 Task: Look for space in Dayton, United States from 6th September, 2023 to 15th September, 2023 for 6 adults in price range Rs.8000 to Rs.12000. Place can be entire place or private room with 6 bedrooms having 6 beds and 6 bathrooms. Property type can be house, flat, guest house. Amenities needed are: wifi, TV, free parkinig on premises, gym, breakfast. Booking option can be shelf check-in. Required host language is English.
Action: Mouse moved to (463, 104)
Screenshot: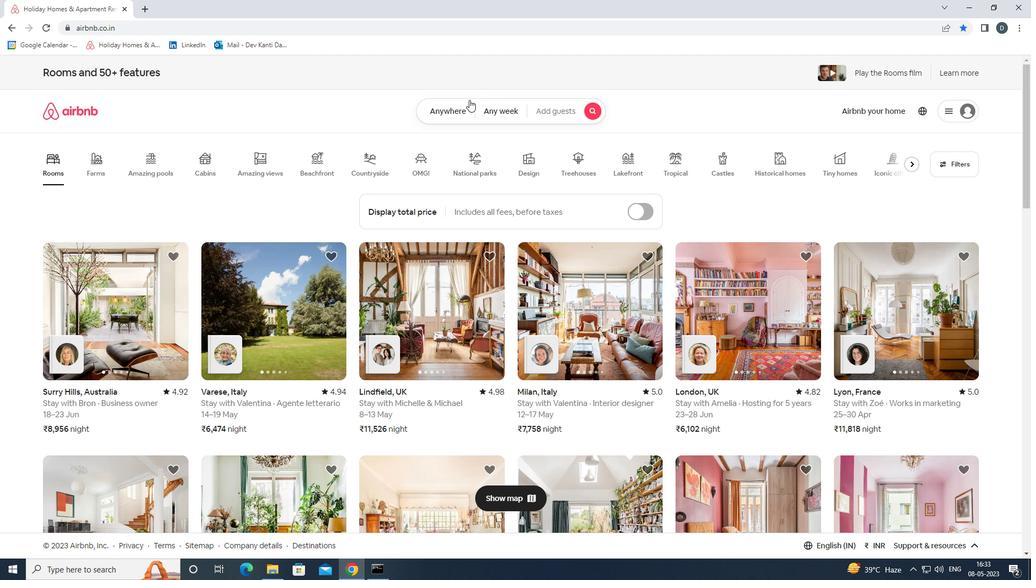 
Action: Mouse pressed left at (463, 104)
Screenshot: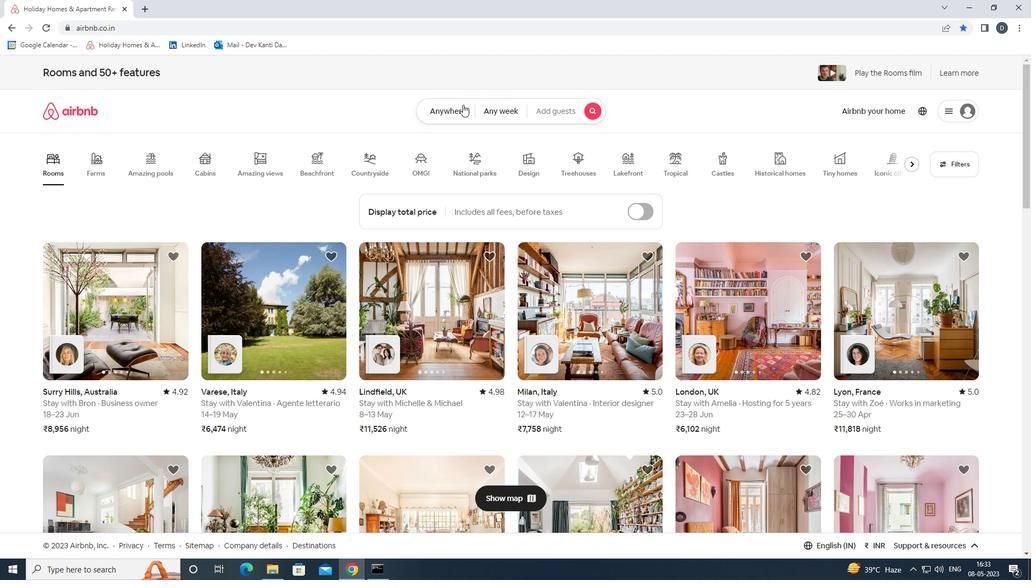 
Action: Mouse moved to (417, 151)
Screenshot: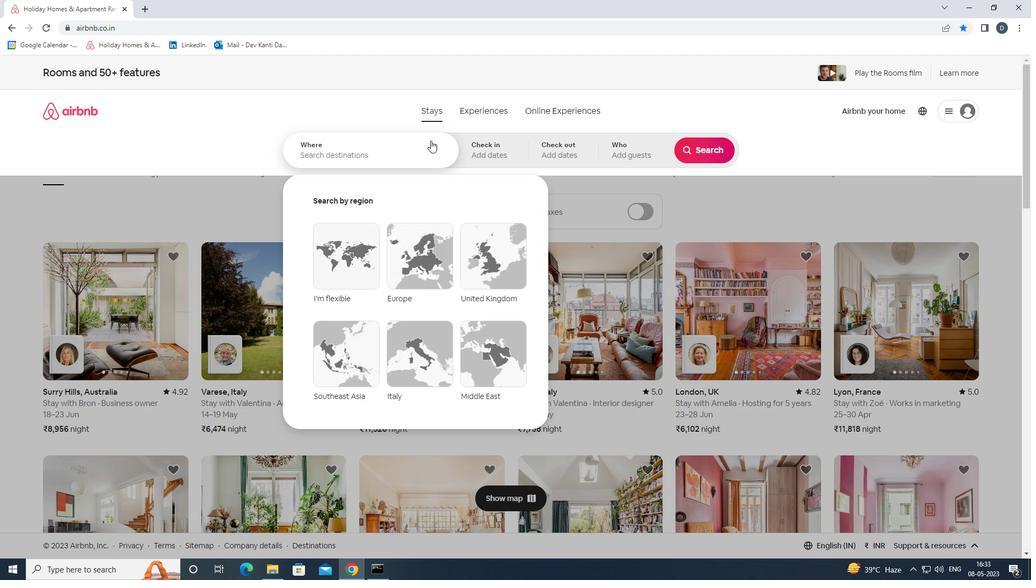 
Action: Mouse pressed left at (417, 151)
Screenshot: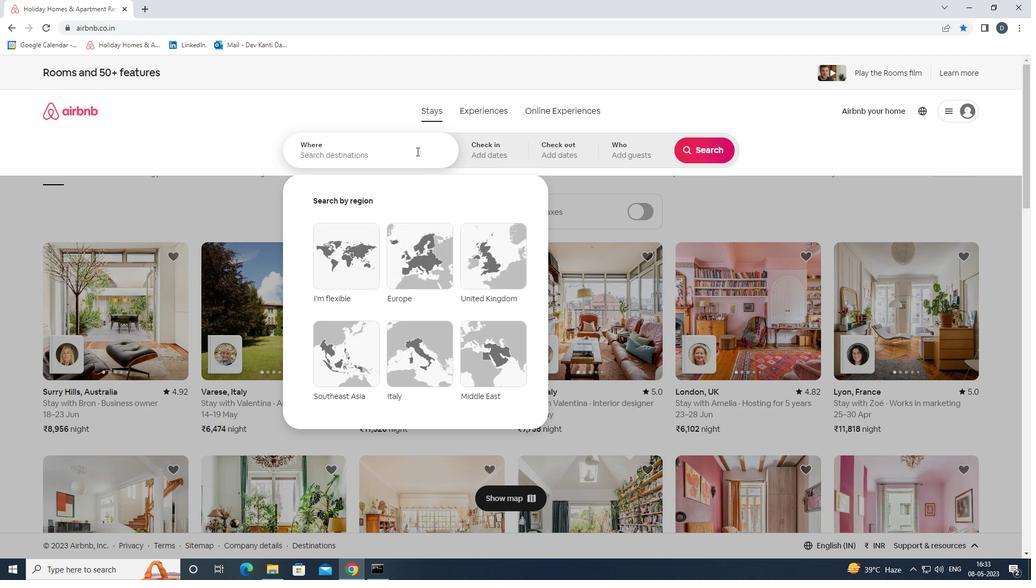 
Action: Key pressed <Key.shift><Key.shift>DAYTON,<Key.shift>UNITED<Key.space><Key.shift>STATES<Key.enter>
Screenshot: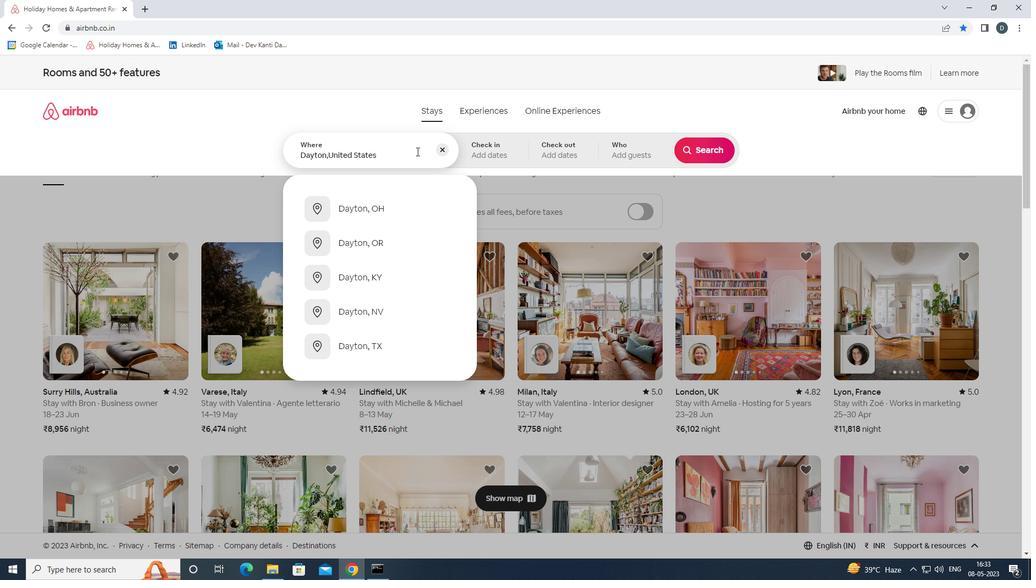 
Action: Mouse moved to (704, 238)
Screenshot: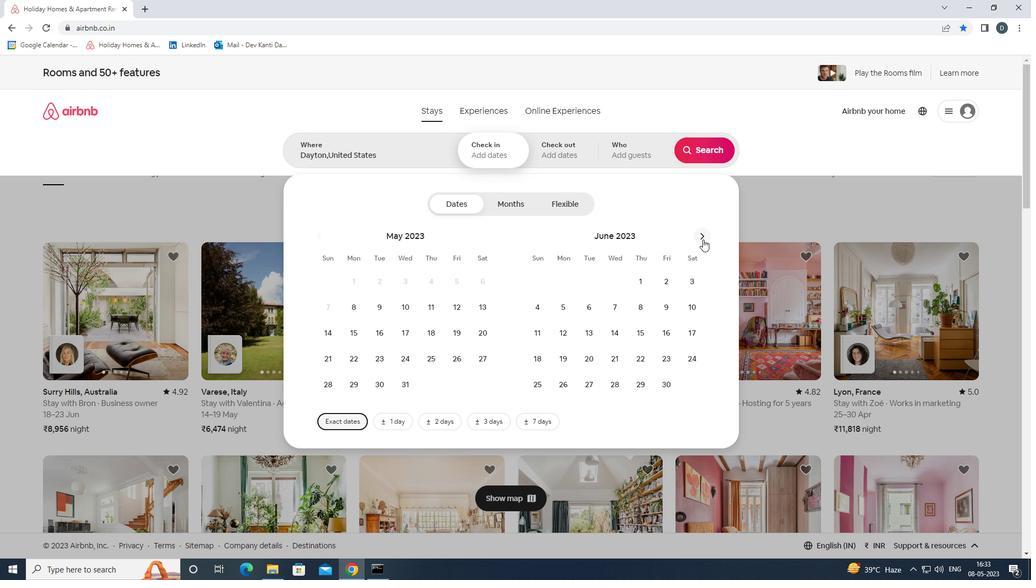 
Action: Mouse pressed left at (704, 238)
Screenshot: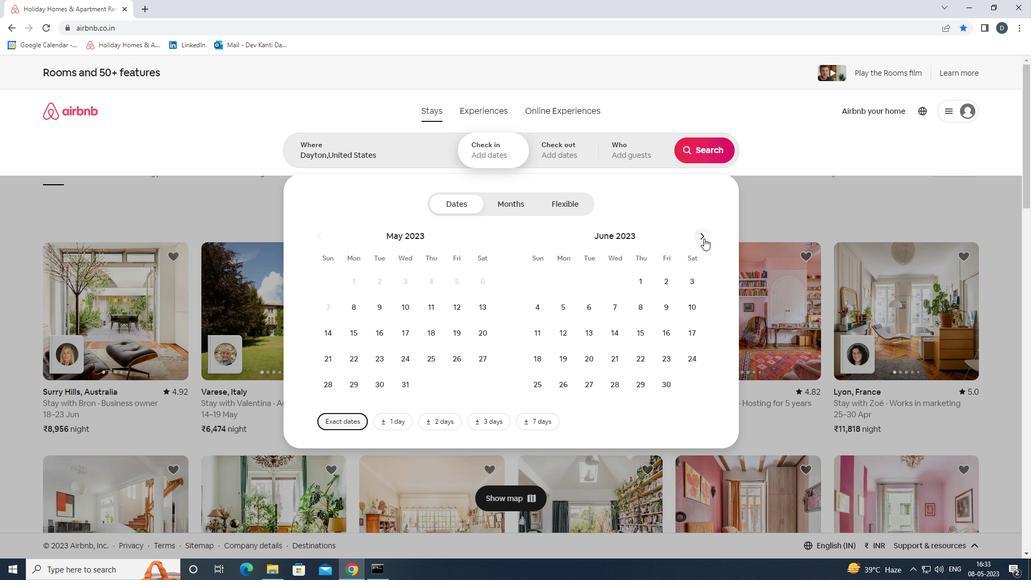 
Action: Mouse pressed left at (704, 238)
Screenshot: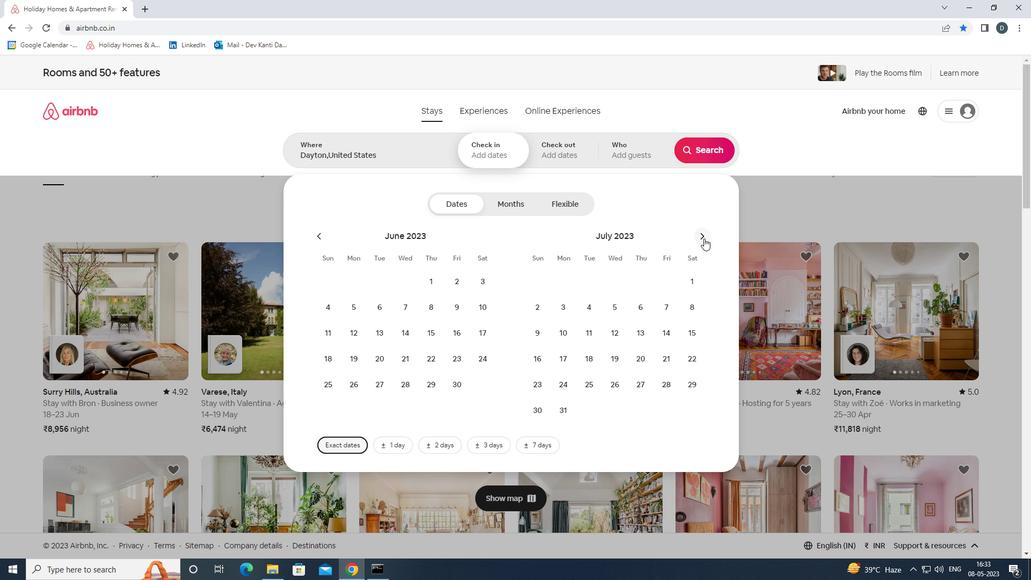 
Action: Mouse pressed left at (704, 238)
Screenshot: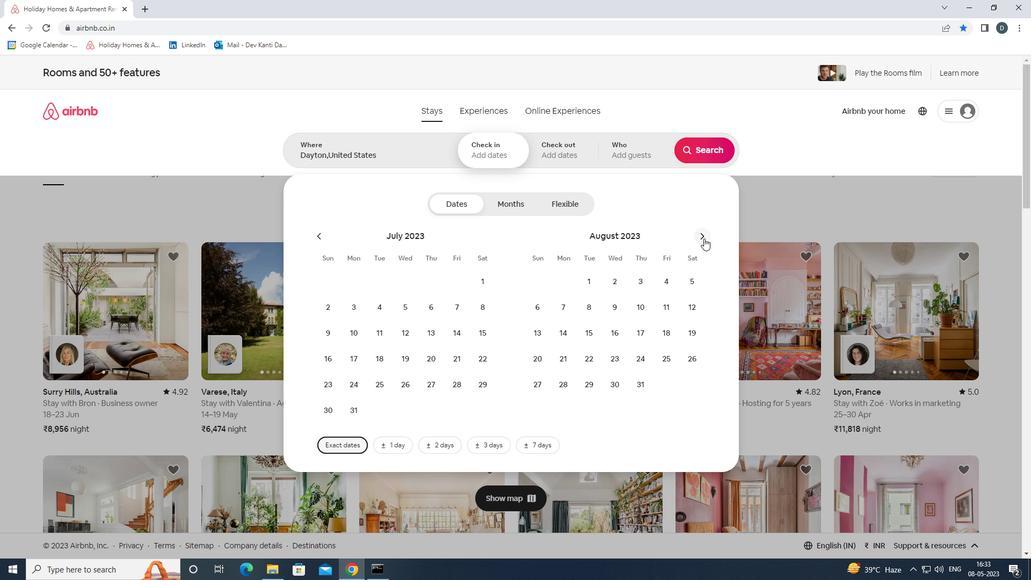 
Action: Mouse moved to (618, 299)
Screenshot: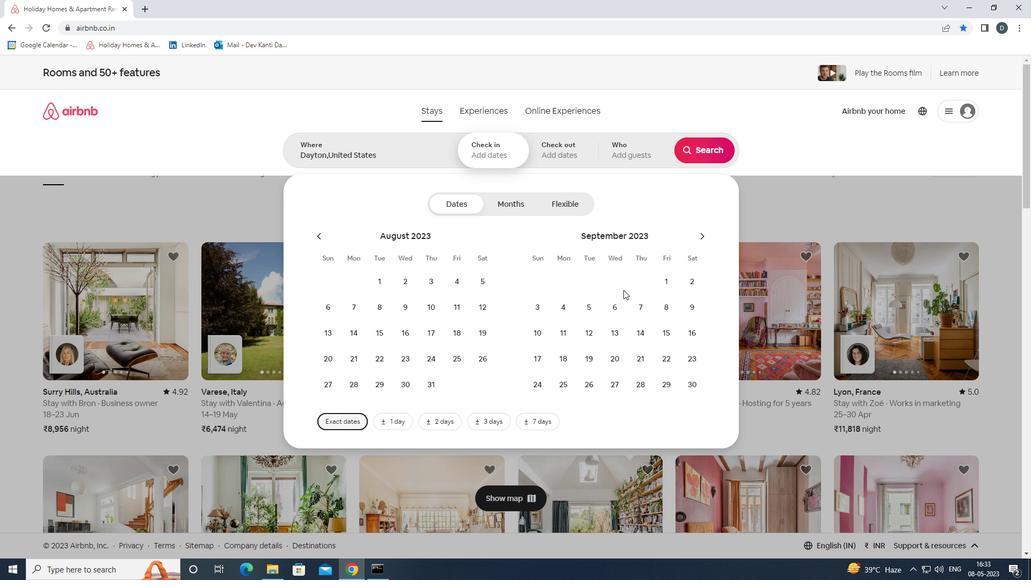 
Action: Mouse pressed left at (618, 299)
Screenshot: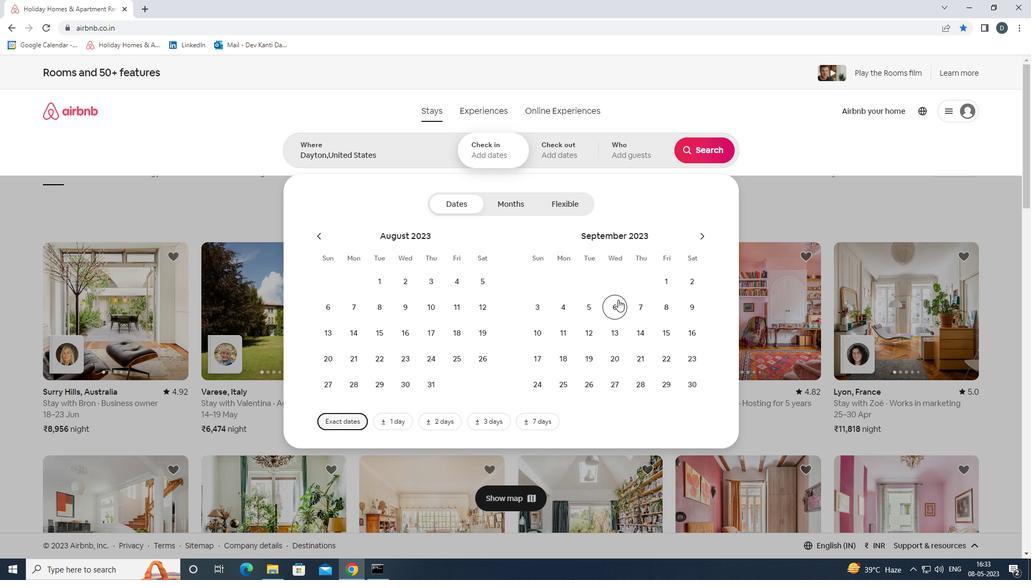 
Action: Mouse moved to (661, 332)
Screenshot: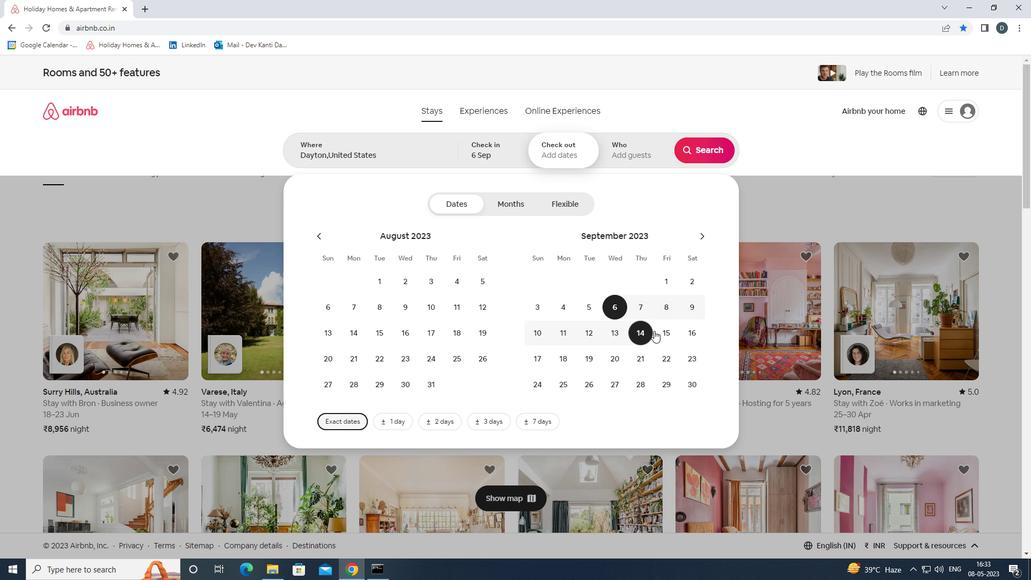
Action: Mouse pressed left at (661, 332)
Screenshot: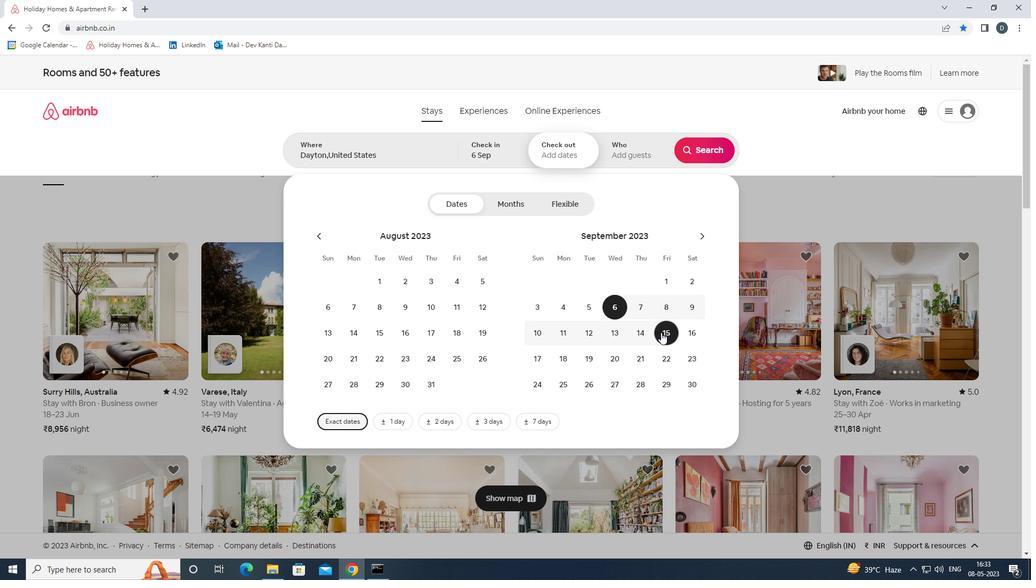 
Action: Mouse moved to (632, 158)
Screenshot: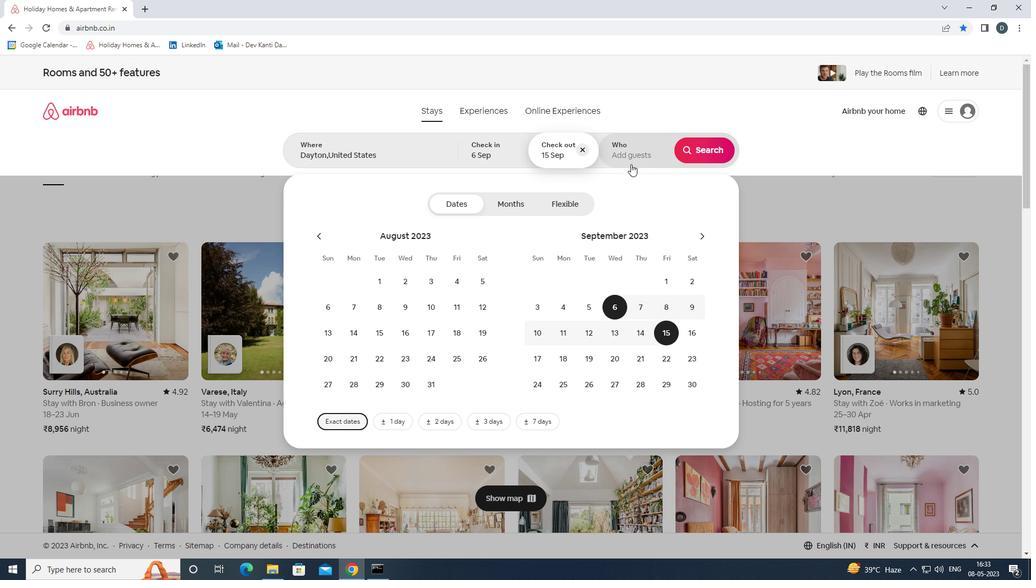 
Action: Mouse pressed left at (632, 158)
Screenshot: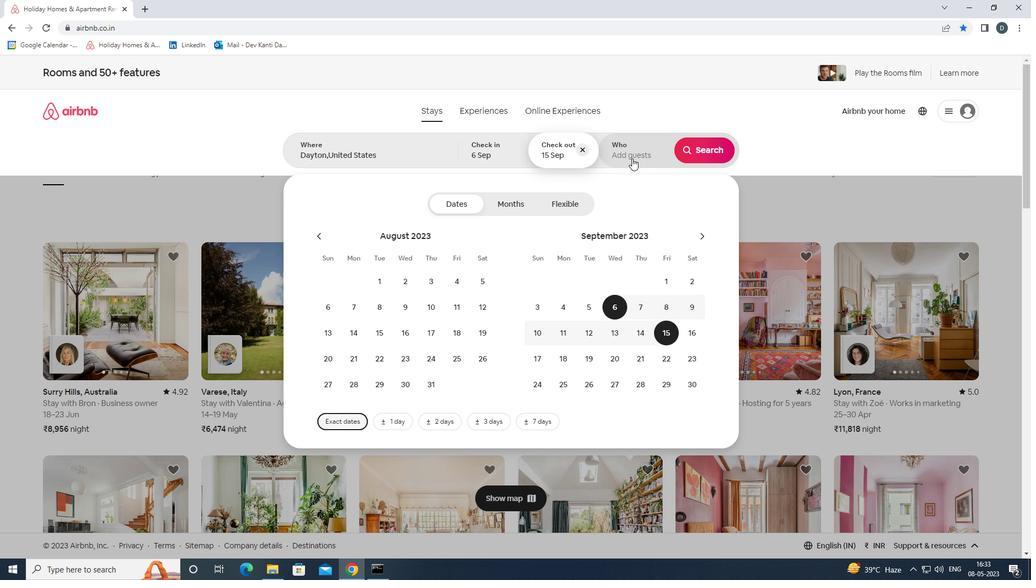 
Action: Mouse moved to (709, 213)
Screenshot: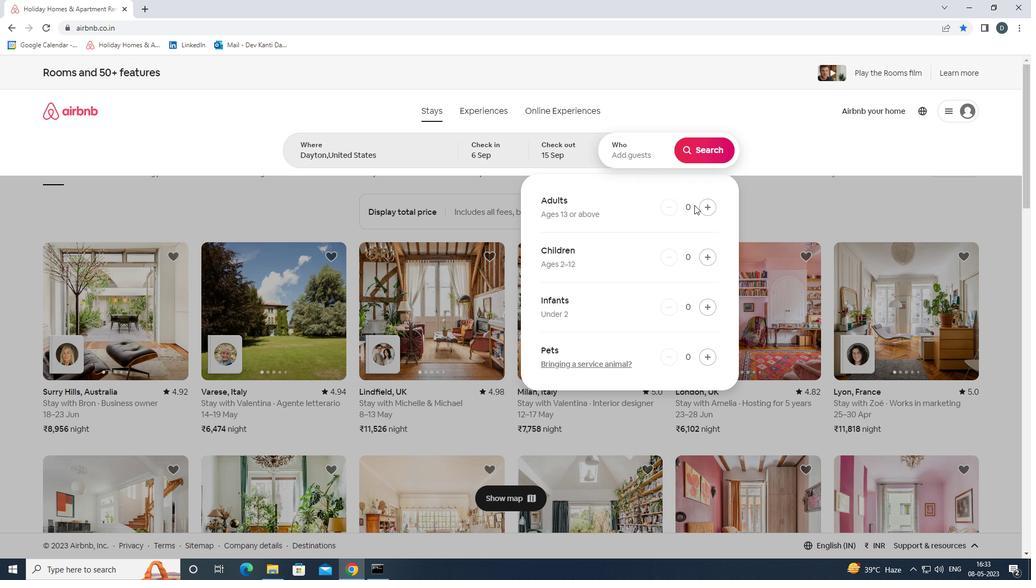 
Action: Mouse pressed left at (709, 213)
Screenshot: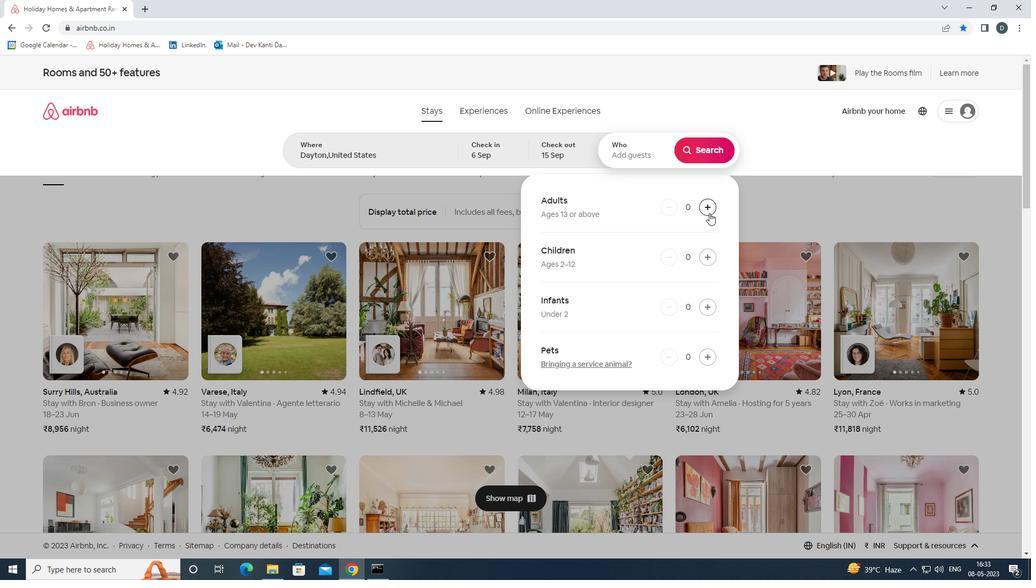 
Action: Mouse pressed left at (709, 213)
Screenshot: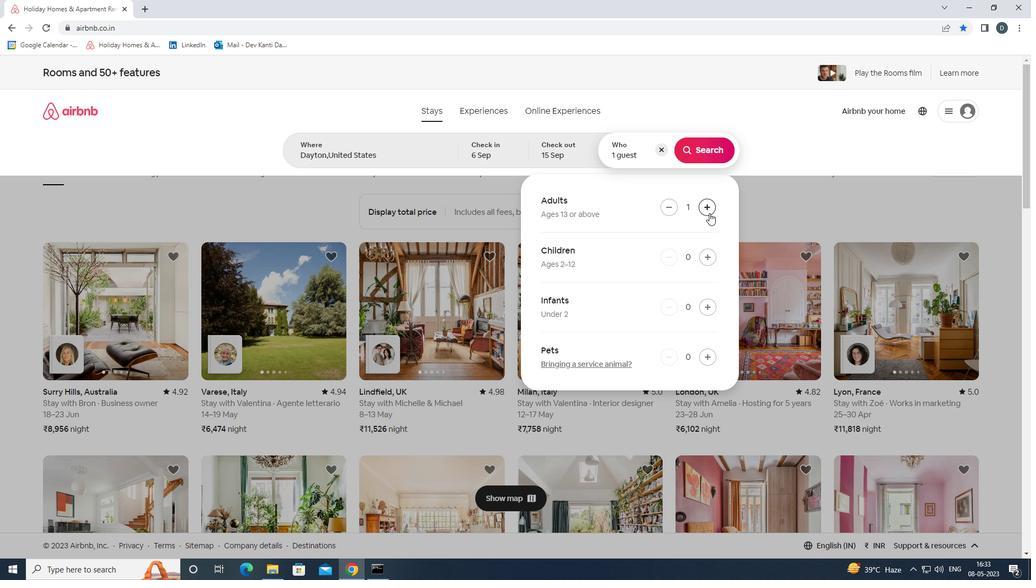 
Action: Mouse pressed left at (709, 213)
Screenshot: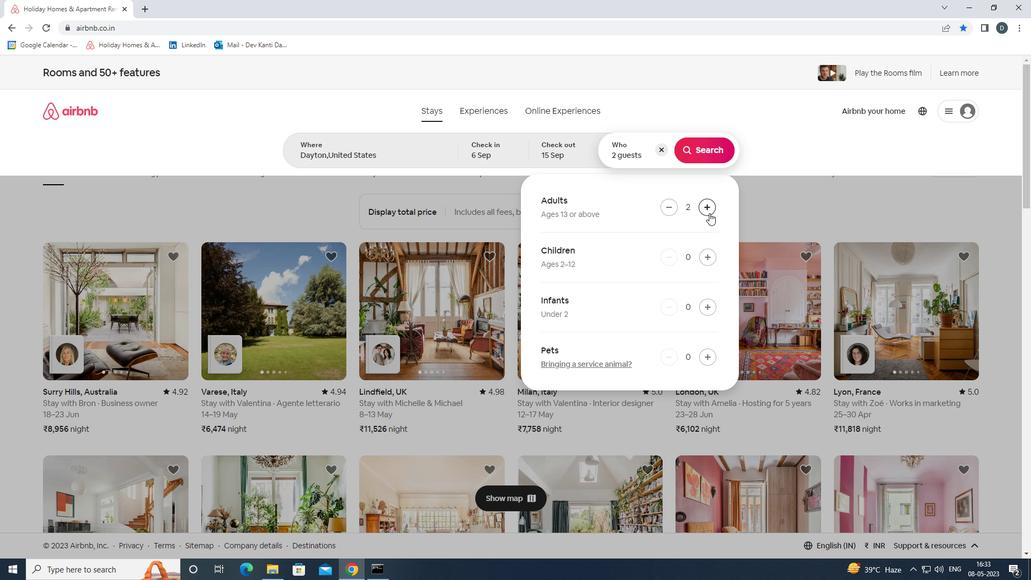 
Action: Mouse pressed left at (709, 213)
Screenshot: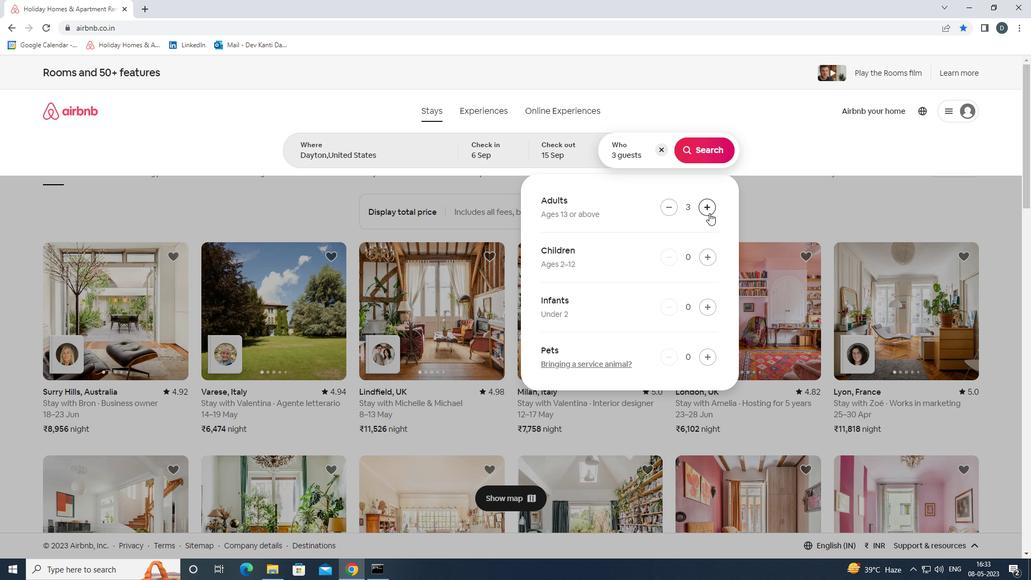 
Action: Mouse pressed left at (709, 213)
Screenshot: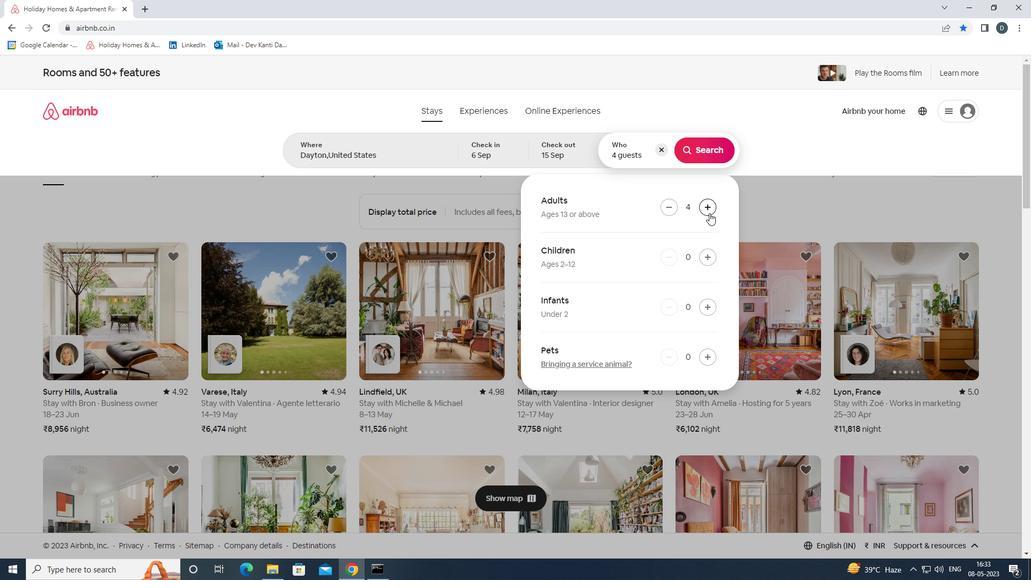 
Action: Mouse pressed left at (709, 213)
Screenshot: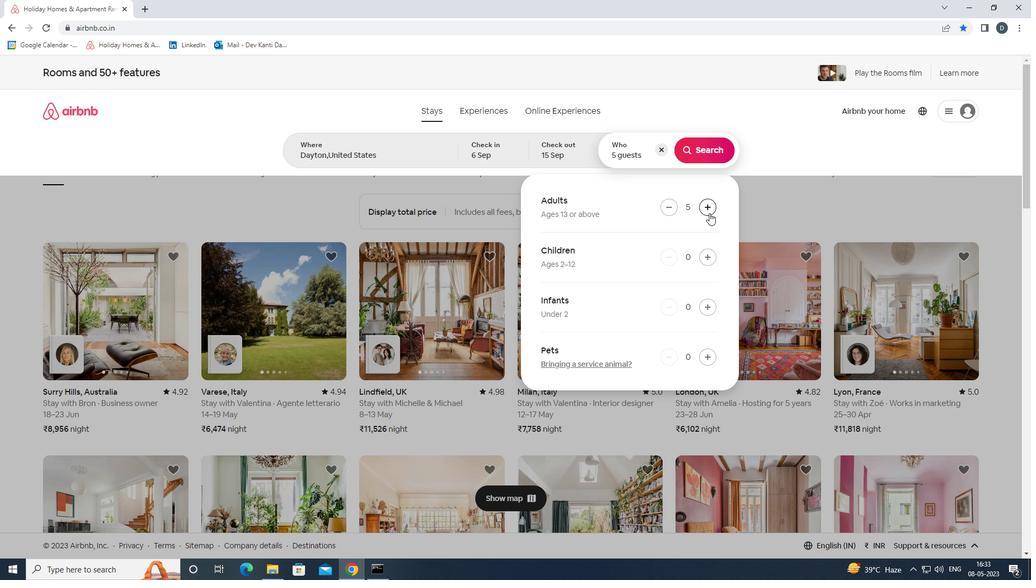 
Action: Mouse moved to (702, 159)
Screenshot: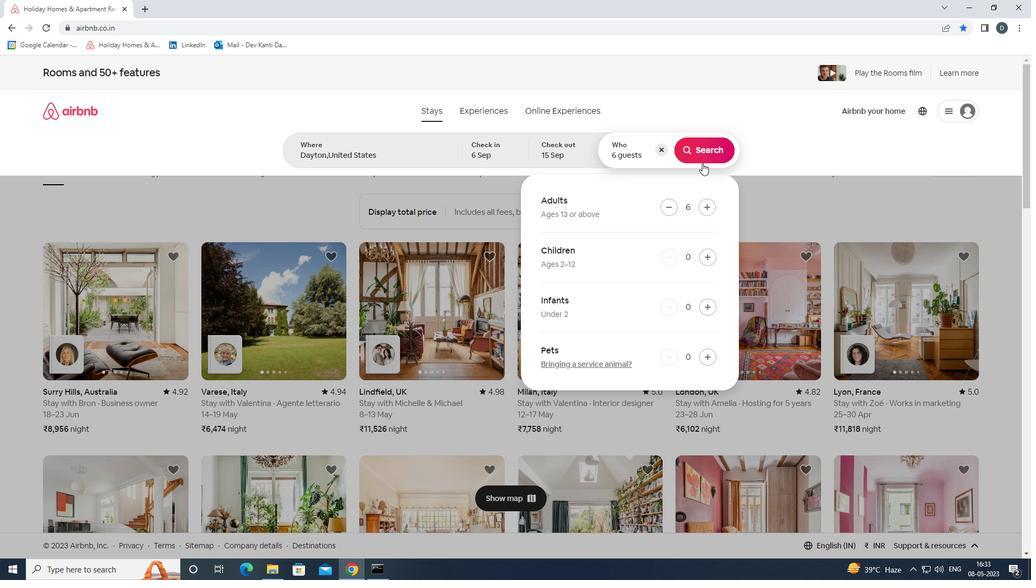 
Action: Mouse pressed left at (702, 159)
Screenshot: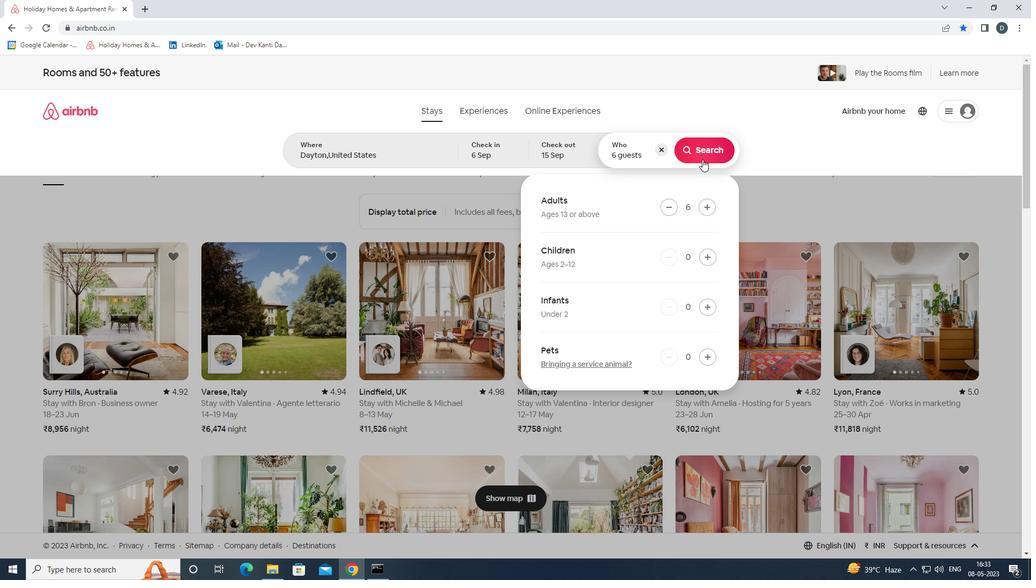 
Action: Mouse moved to (991, 126)
Screenshot: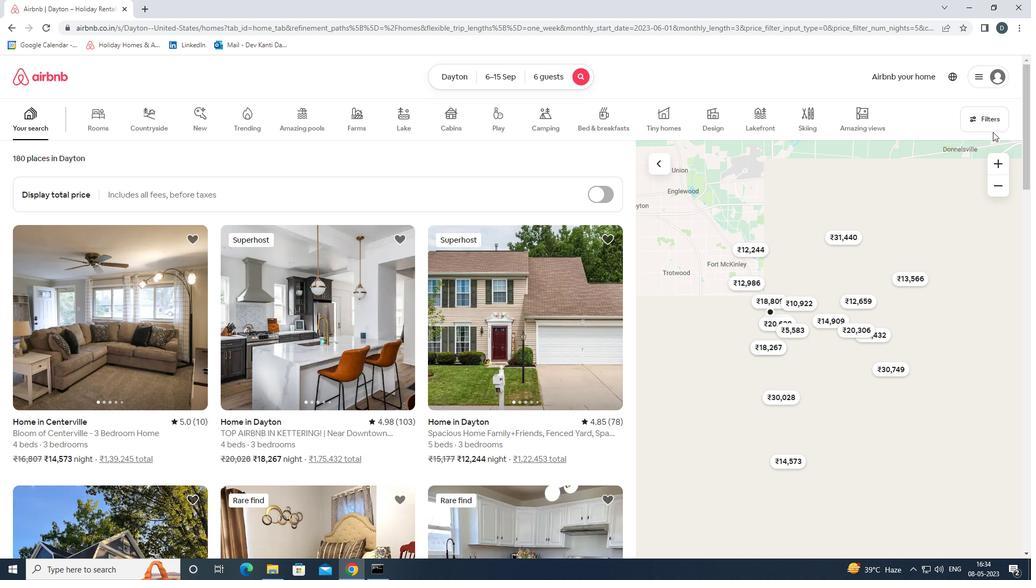
Action: Mouse pressed left at (991, 126)
Screenshot: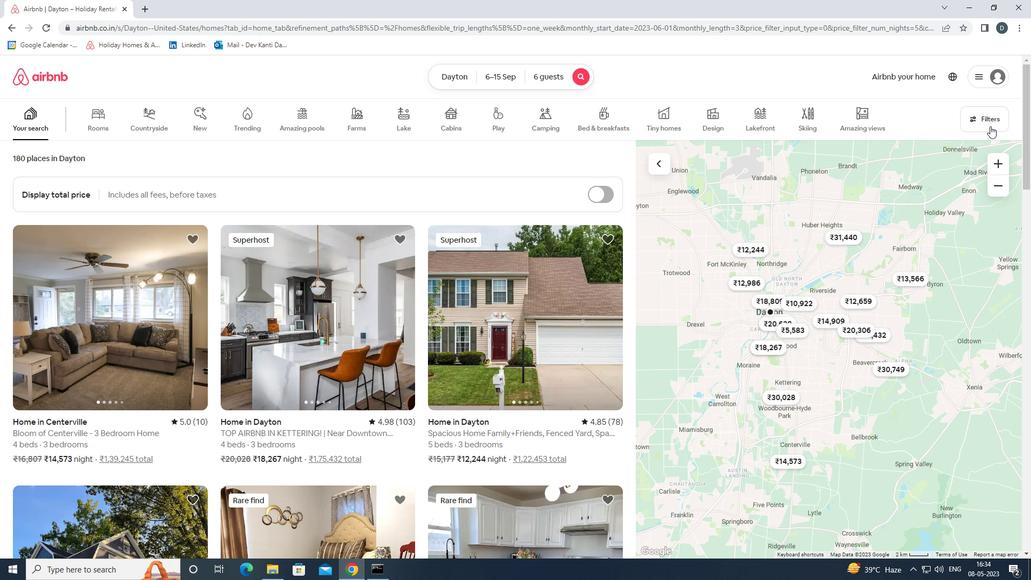 
Action: Mouse moved to (400, 386)
Screenshot: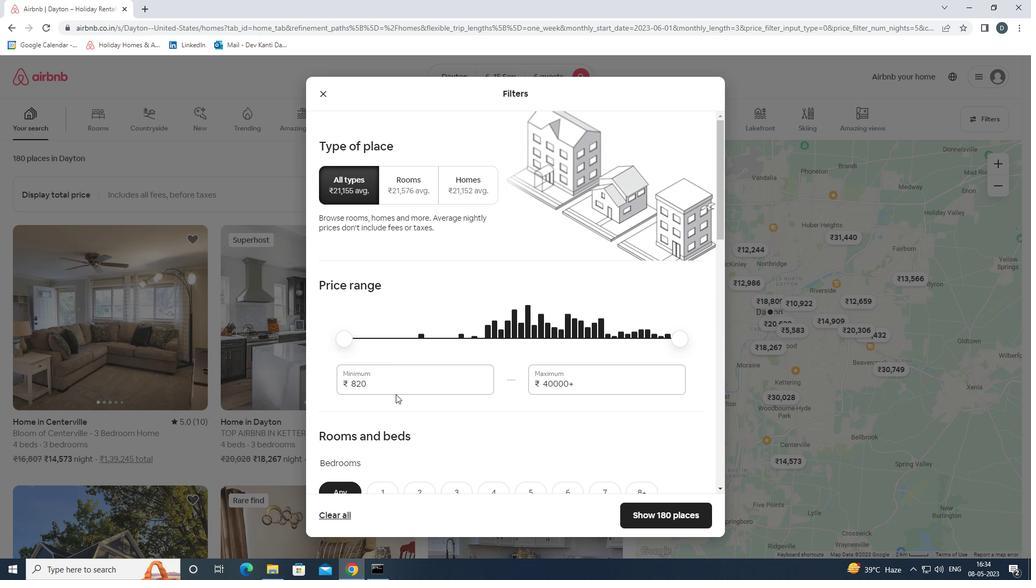 
Action: Mouse pressed left at (400, 386)
Screenshot: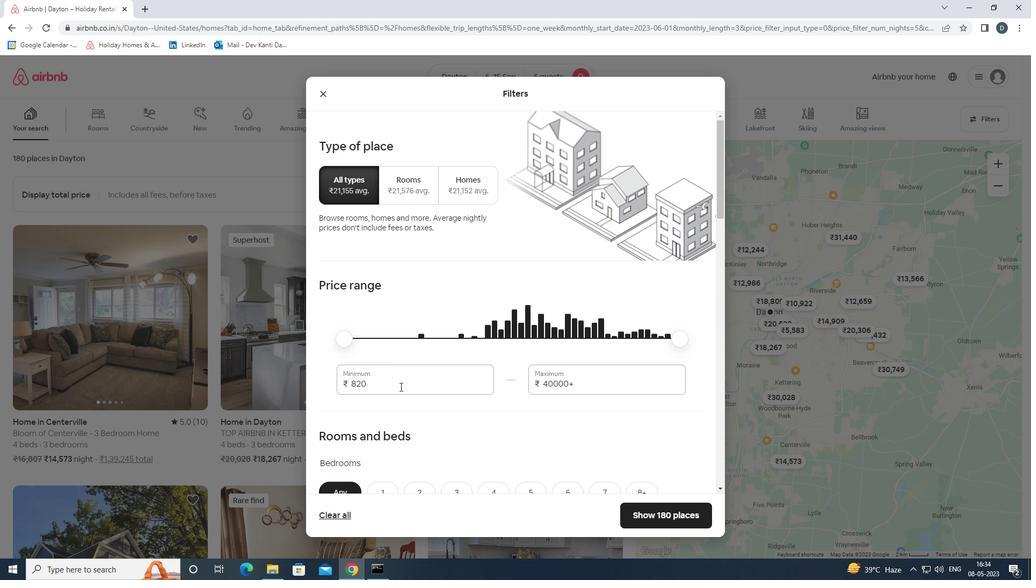 
Action: Mouse pressed left at (400, 386)
Screenshot: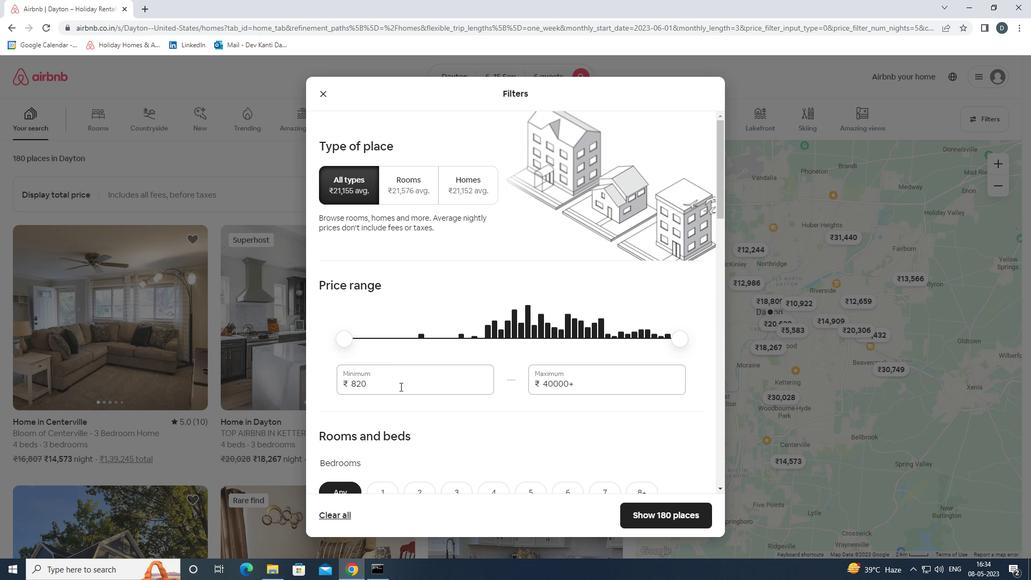 
Action: Key pressed 8000<Key.tab>12000
Screenshot: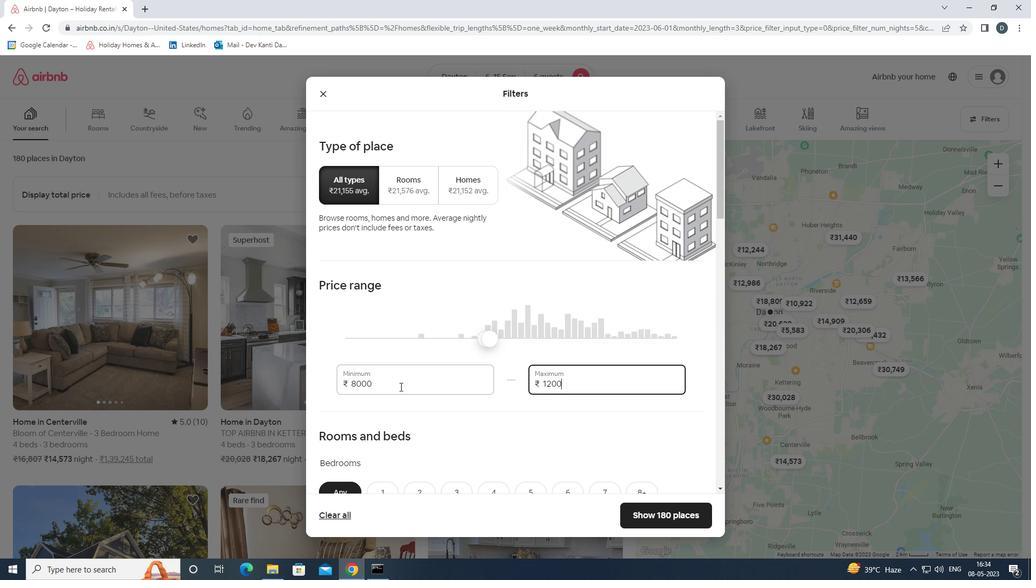 
Action: Mouse scrolled (400, 386) with delta (0, 0)
Screenshot: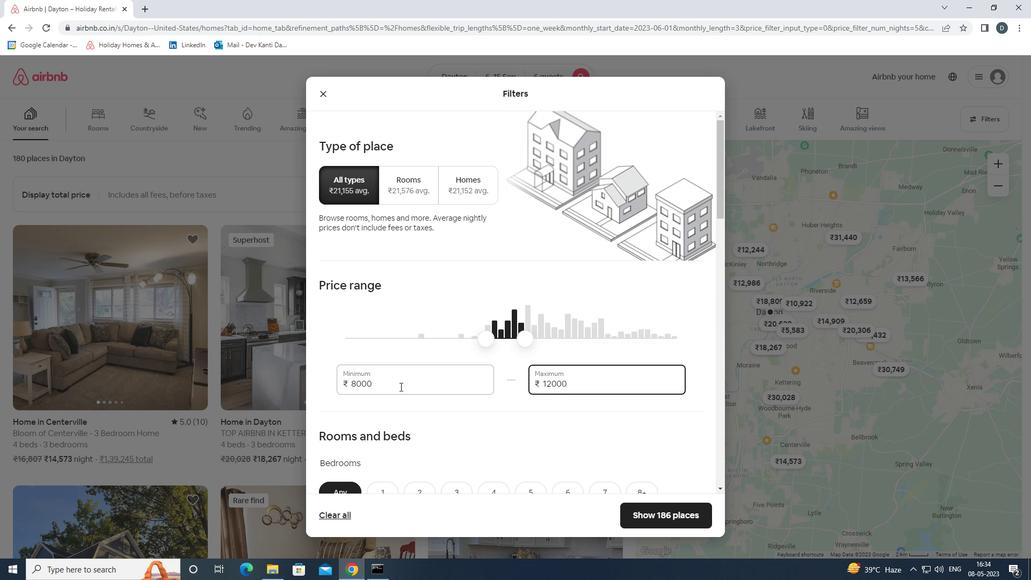 
Action: Mouse scrolled (400, 386) with delta (0, 0)
Screenshot: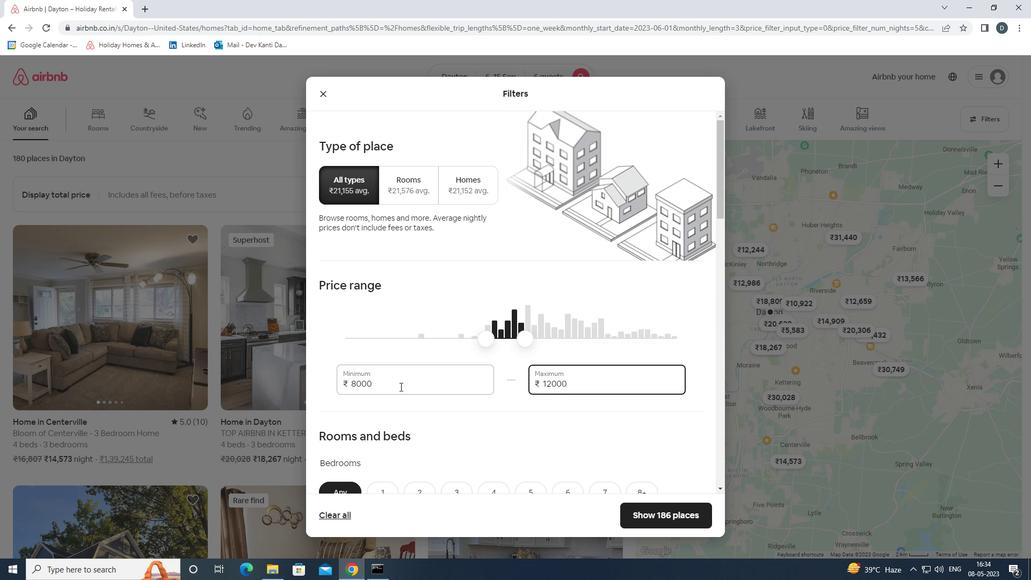 
Action: Mouse moved to (406, 383)
Screenshot: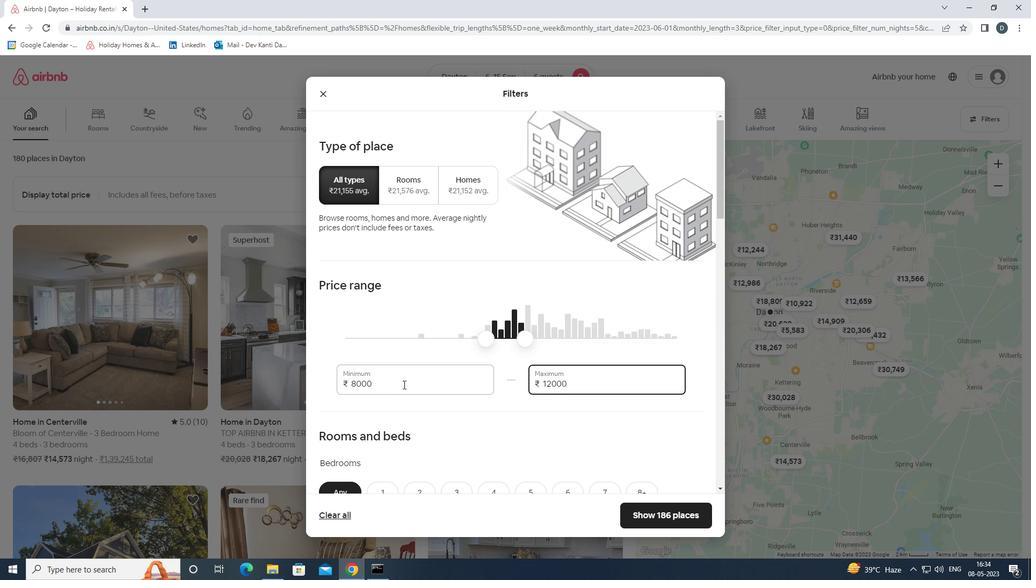 
Action: Mouse scrolled (406, 383) with delta (0, 0)
Screenshot: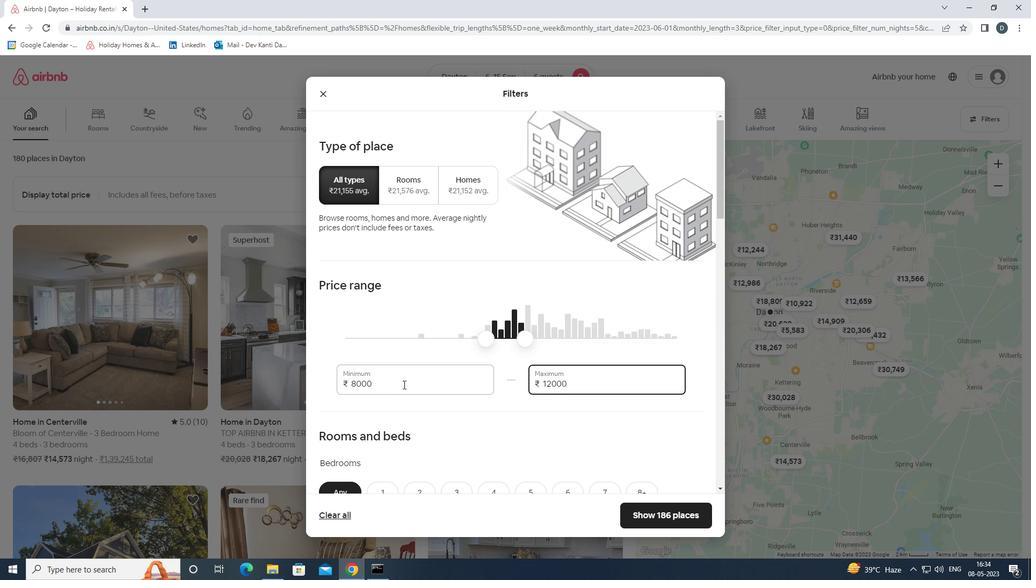 
Action: Mouse moved to (465, 362)
Screenshot: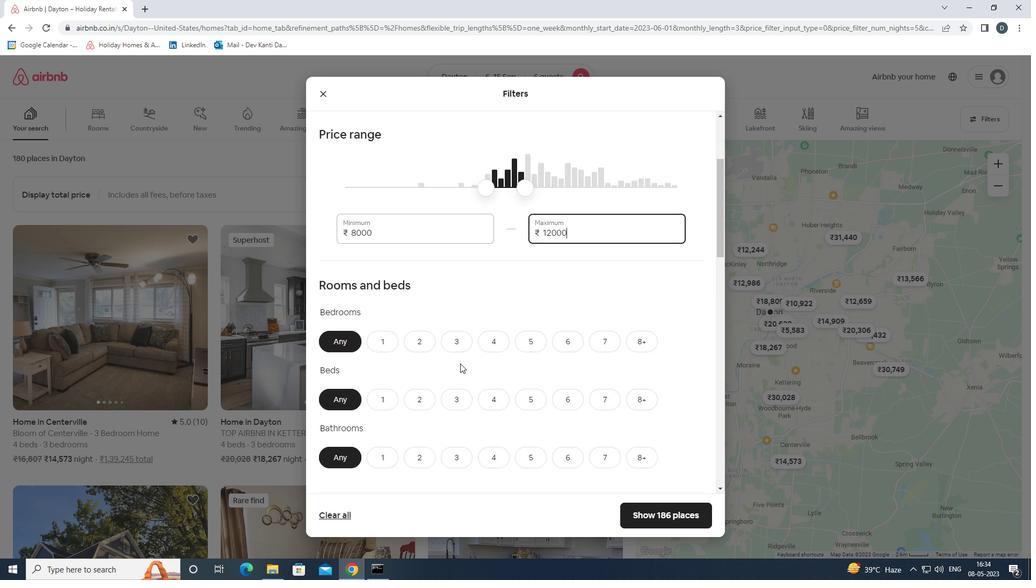 
Action: Mouse scrolled (465, 361) with delta (0, 0)
Screenshot: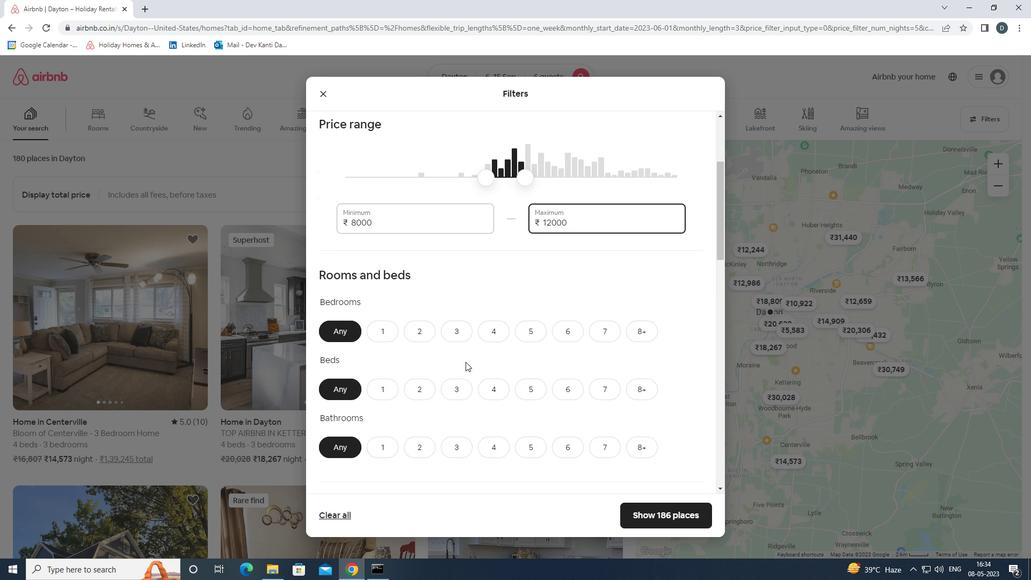 
Action: Mouse moved to (568, 281)
Screenshot: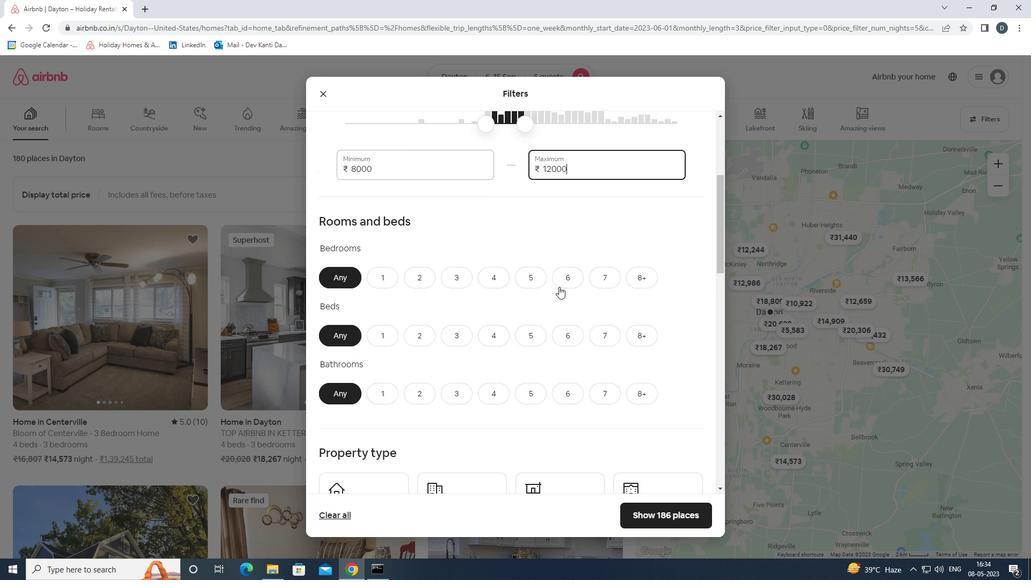 
Action: Mouse pressed left at (568, 281)
Screenshot: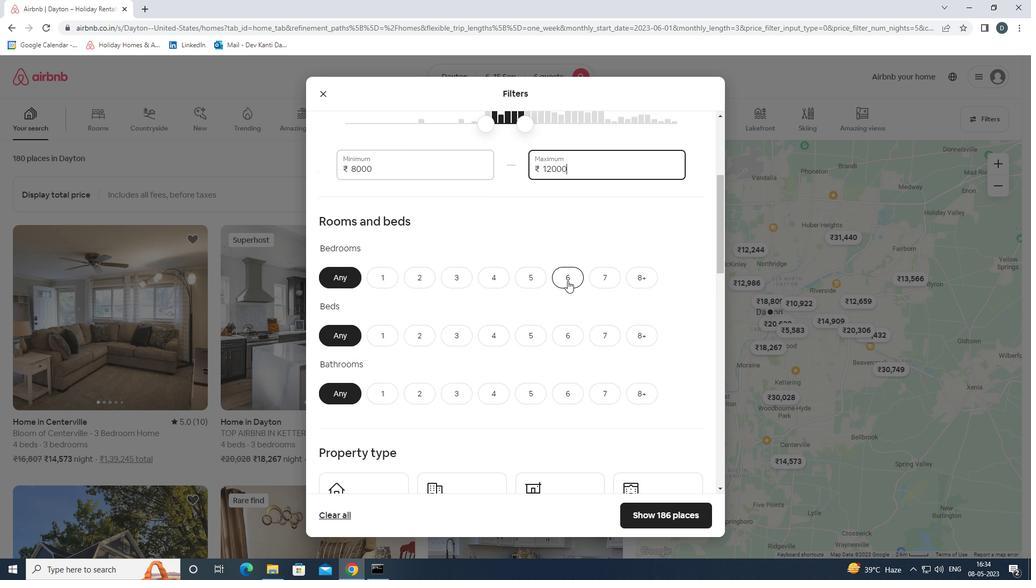 
Action: Mouse moved to (564, 333)
Screenshot: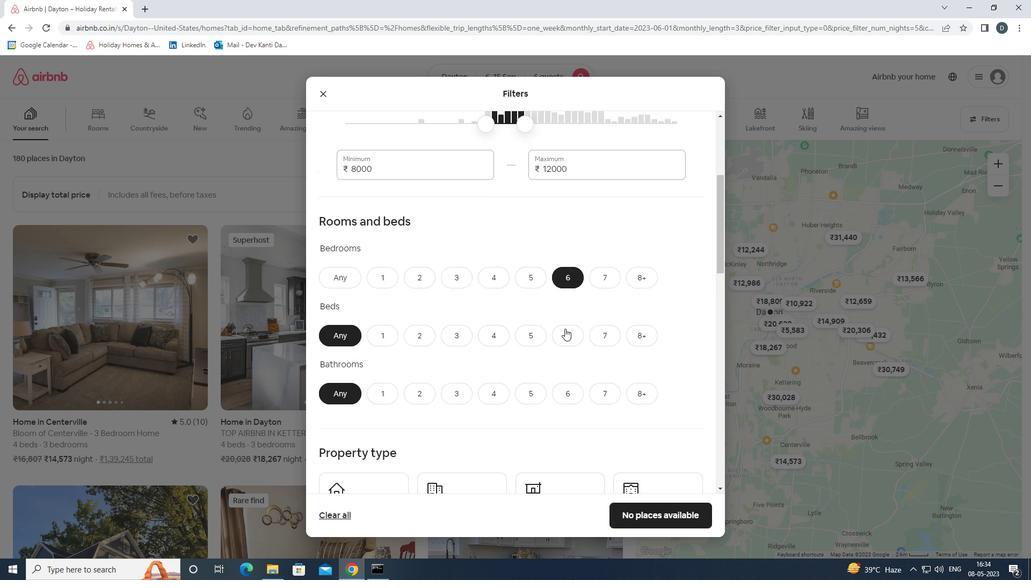 
Action: Mouse pressed left at (564, 333)
Screenshot: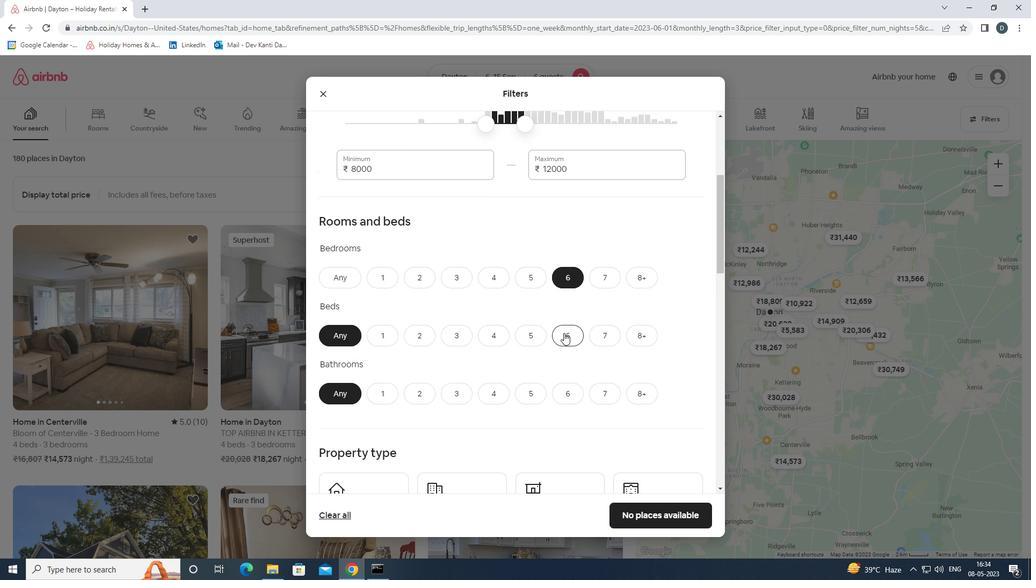 
Action: Mouse moved to (565, 395)
Screenshot: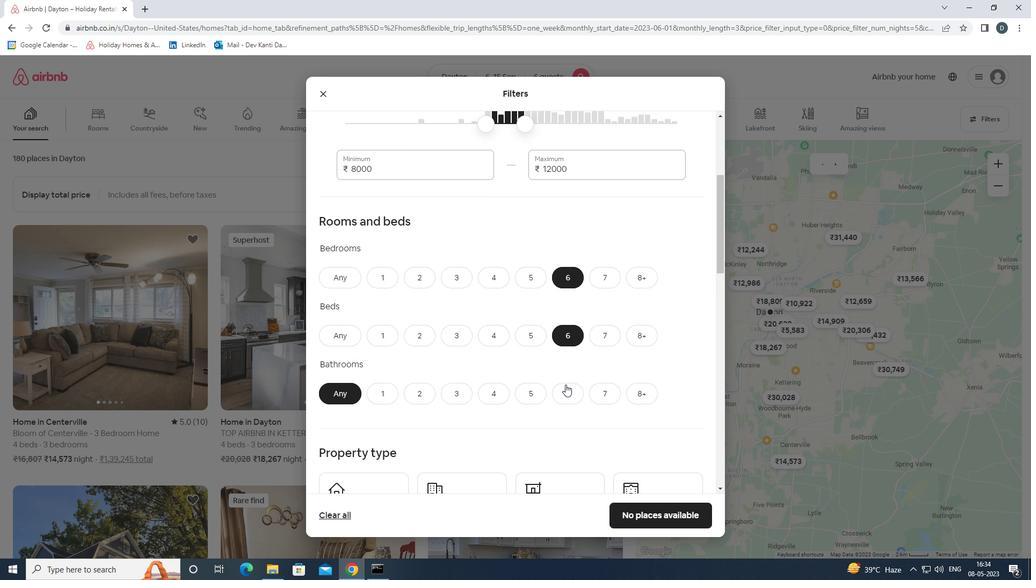 
Action: Mouse pressed left at (565, 395)
Screenshot: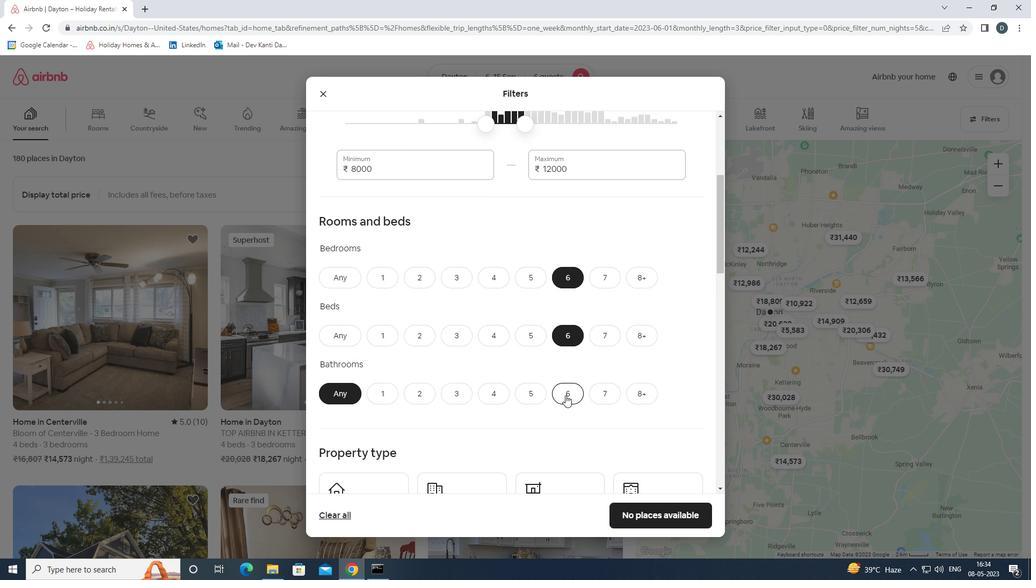 
Action: Mouse moved to (567, 395)
Screenshot: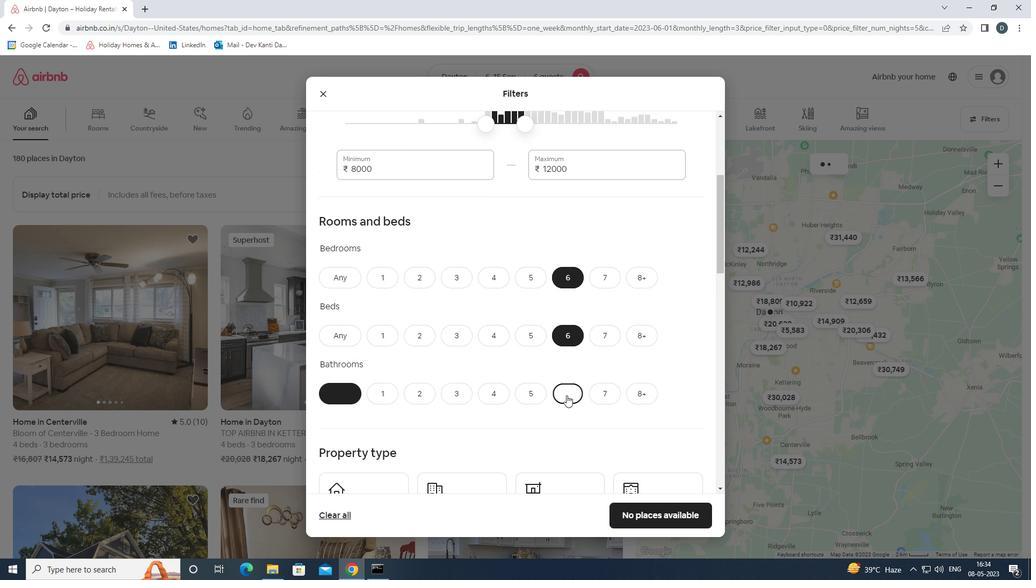 
Action: Mouse scrolled (567, 395) with delta (0, 0)
Screenshot: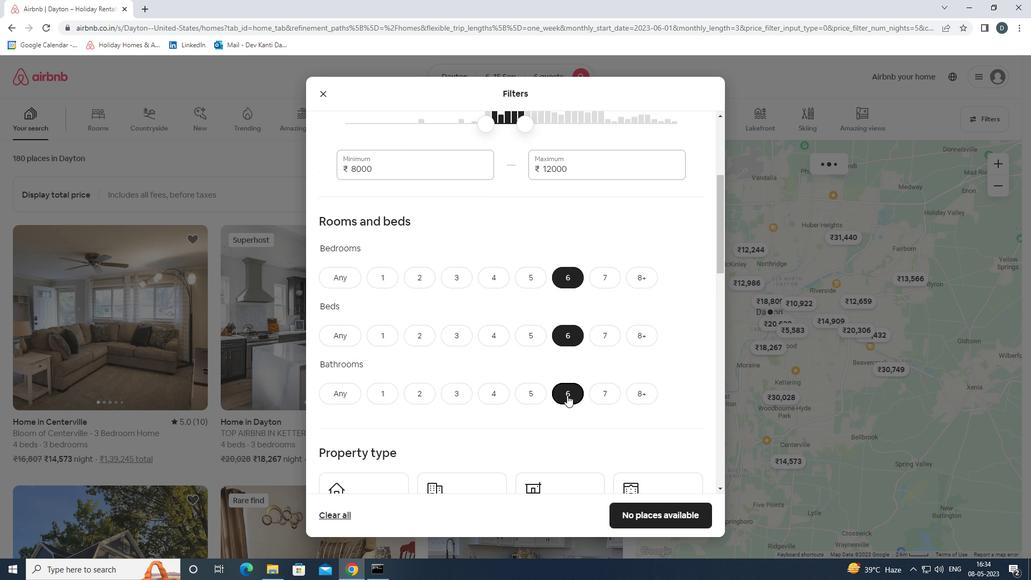 
Action: Mouse scrolled (567, 395) with delta (0, 0)
Screenshot: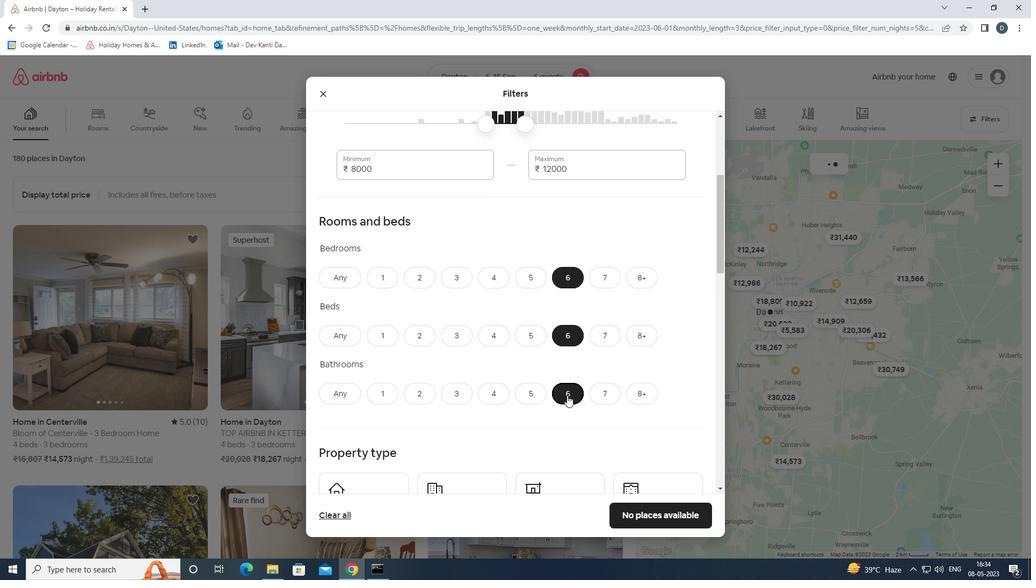 
Action: Mouse moved to (395, 422)
Screenshot: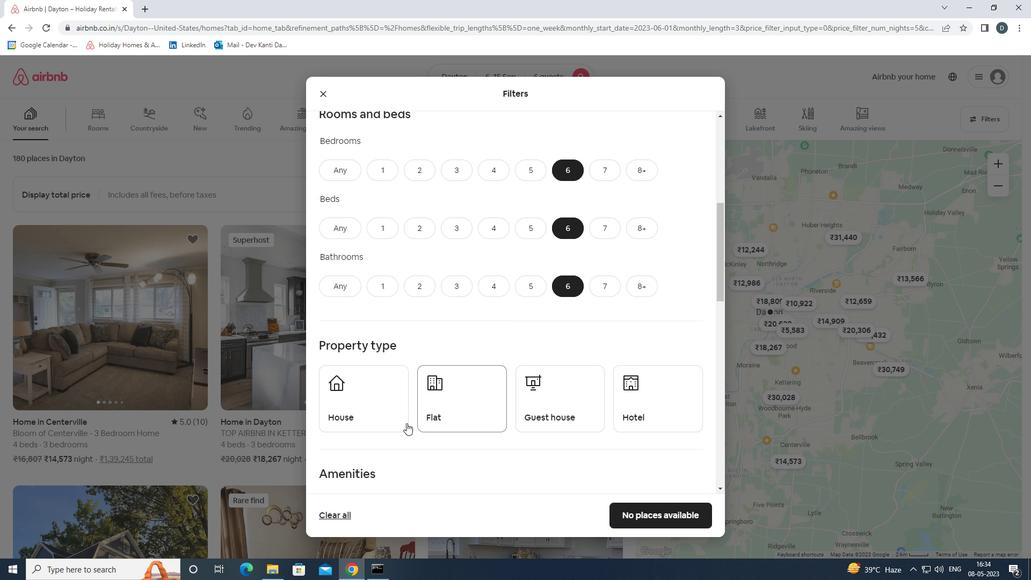 
Action: Mouse pressed left at (395, 422)
Screenshot: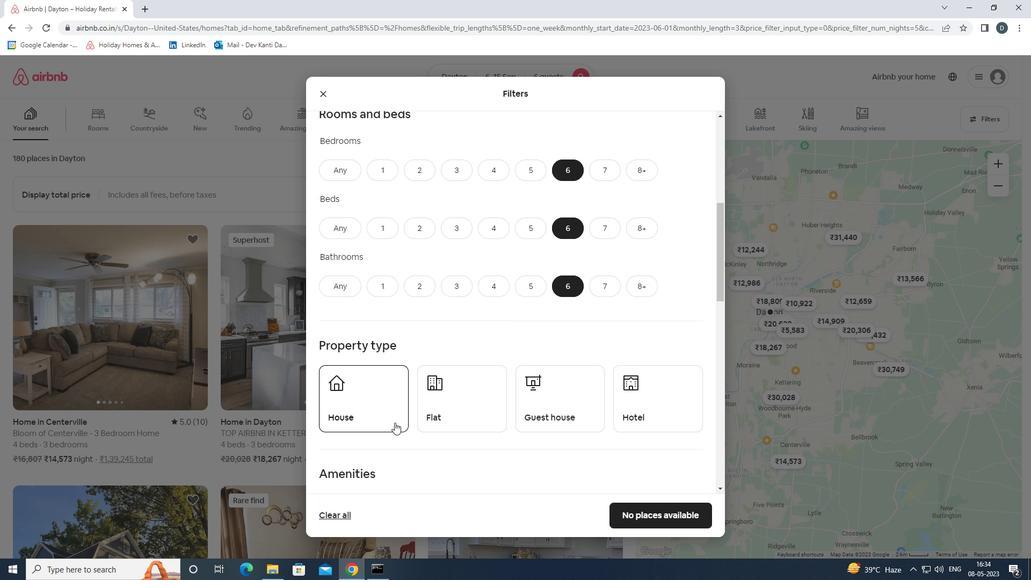 
Action: Mouse moved to (462, 411)
Screenshot: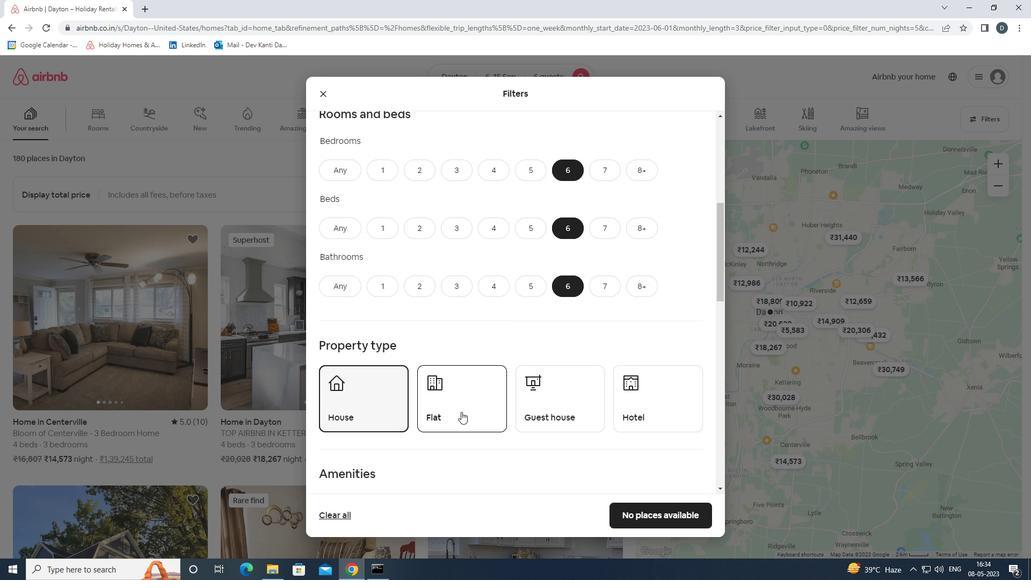 
Action: Mouse pressed left at (462, 411)
Screenshot: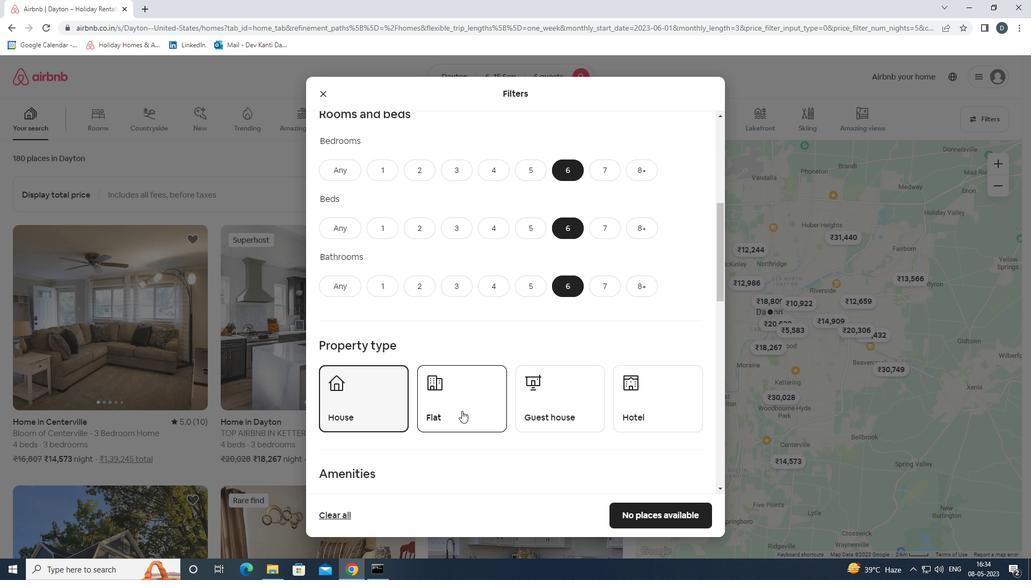 
Action: Mouse moved to (550, 404)
Screenshot: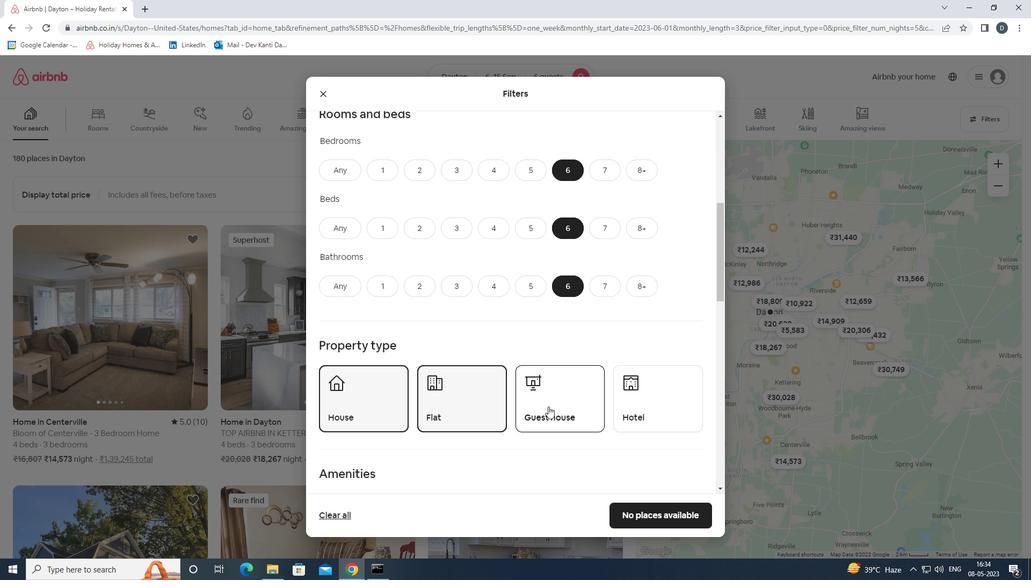 
Action: Mouse pressed left at (550, 404)
Screenshot: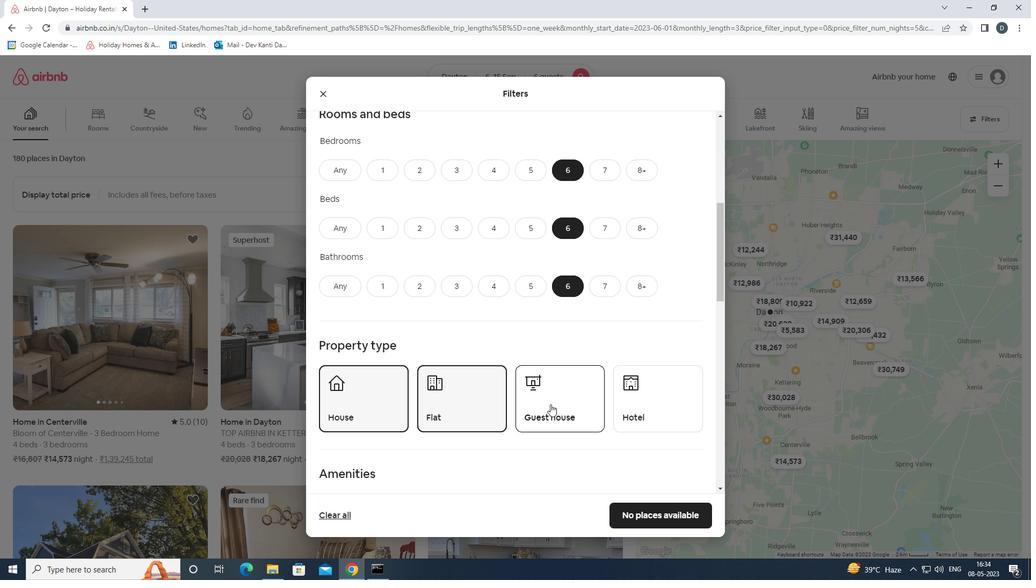 
Action: Mouse moved to (552, 405)
Screenshot: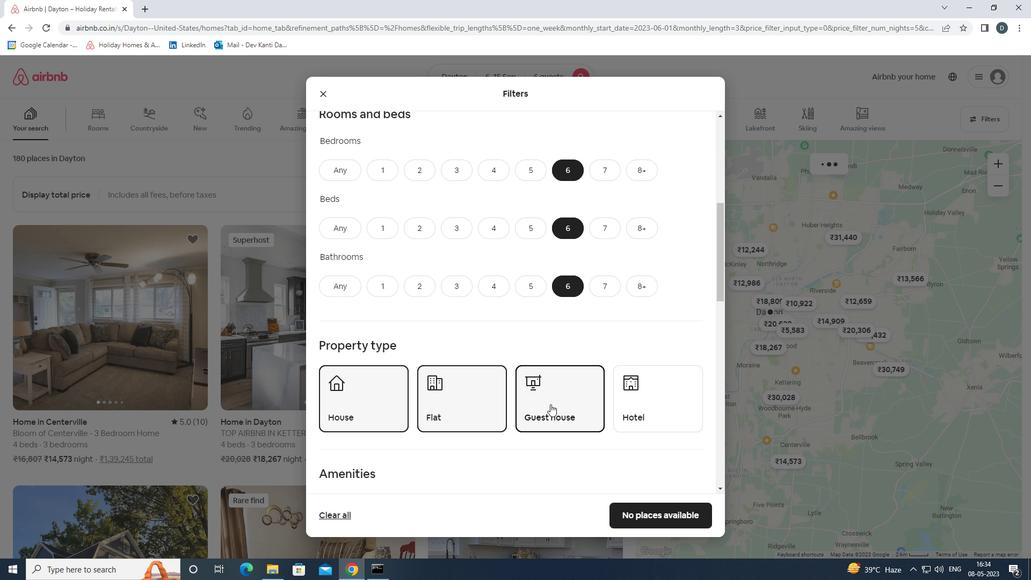 
Action: Mouse scrolled (552, 404) with delta (0, 0)
Screenshot: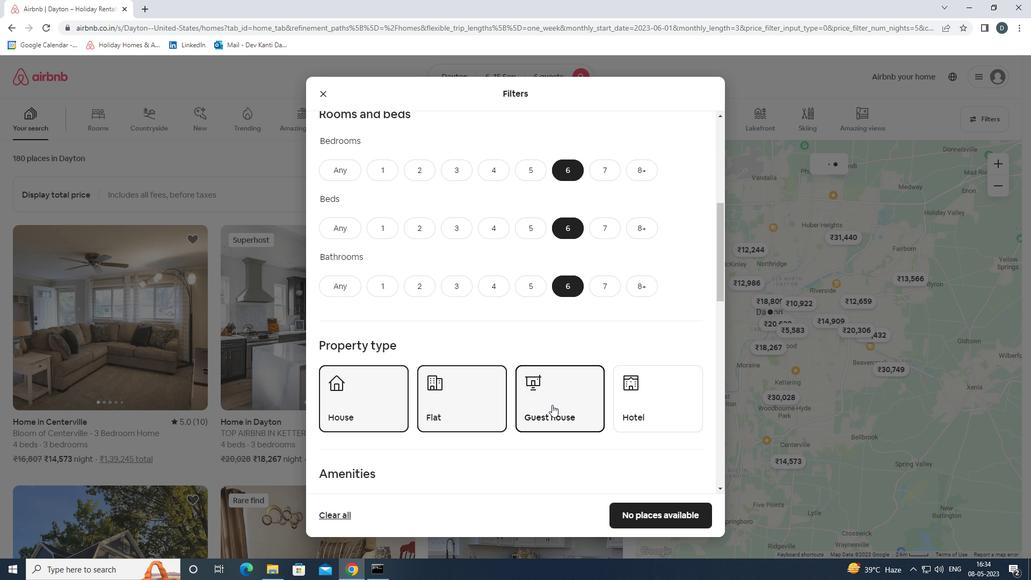 
Action: Mouse moved to (553, 405)
Screenshot: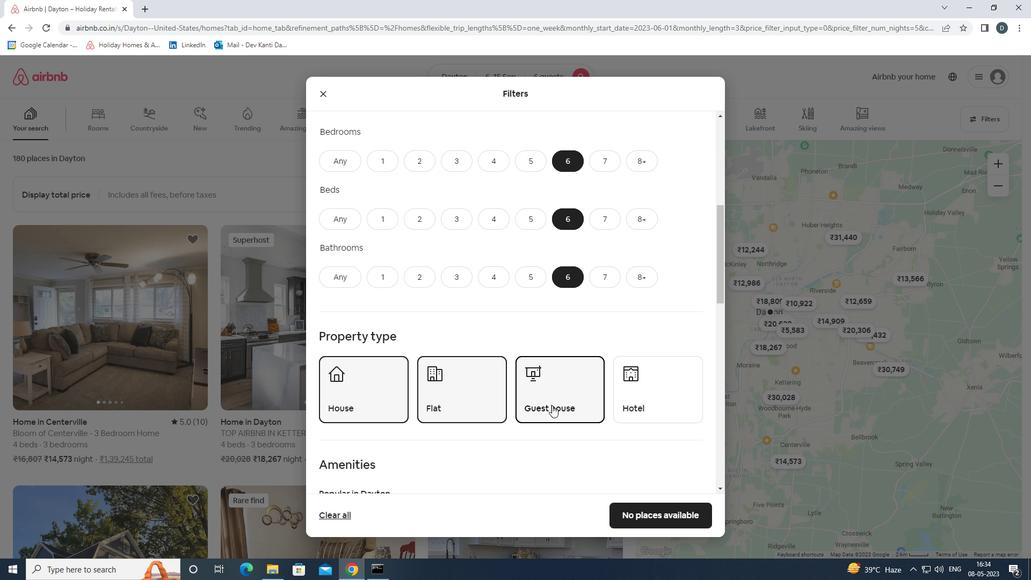 
Action: Mouse scrolled (553, 405) with delta (0, 0)
Screenshot: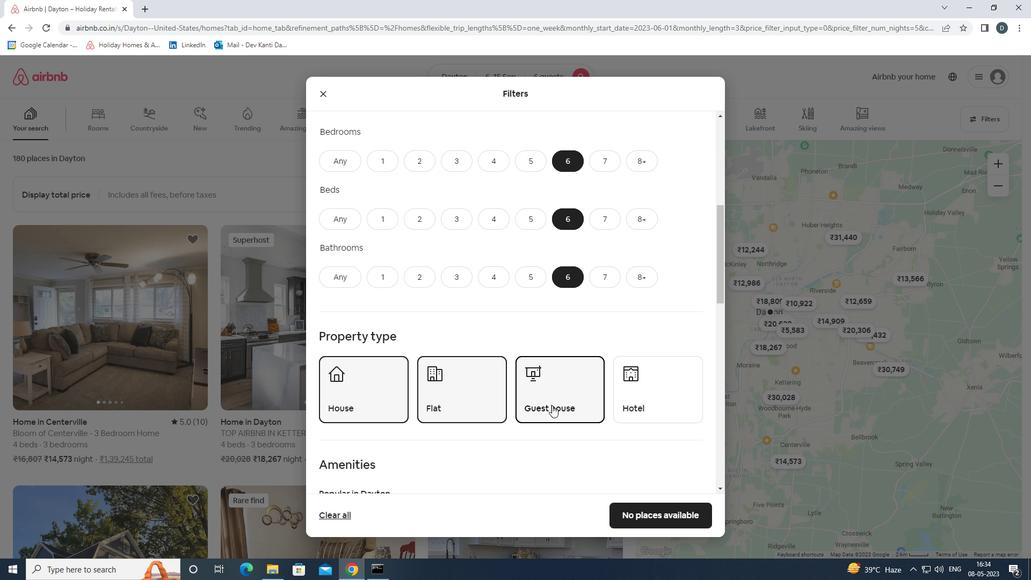
Action: Mouse moved to (554, 405)
Screenshot: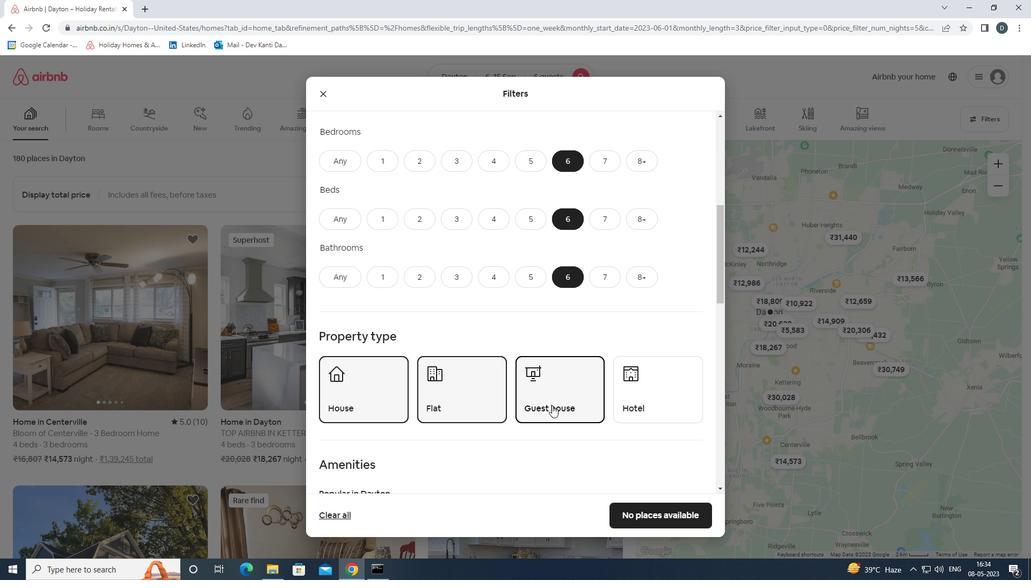 
Action: Mouse scrolled (554, 405) with delta (0, 0)
Screenshot: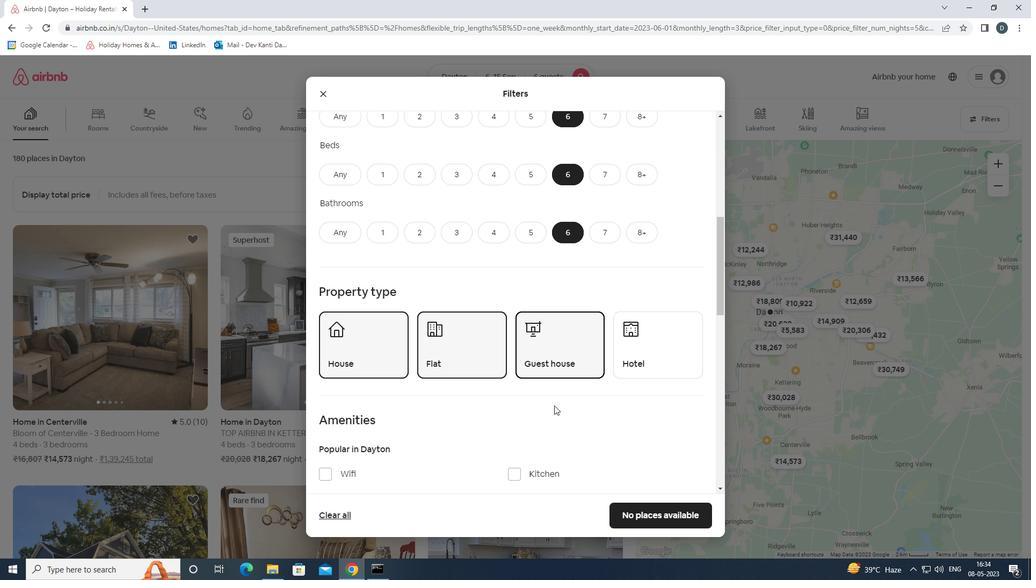 
Action: Mouse moved to (357, 371)
Screenshot: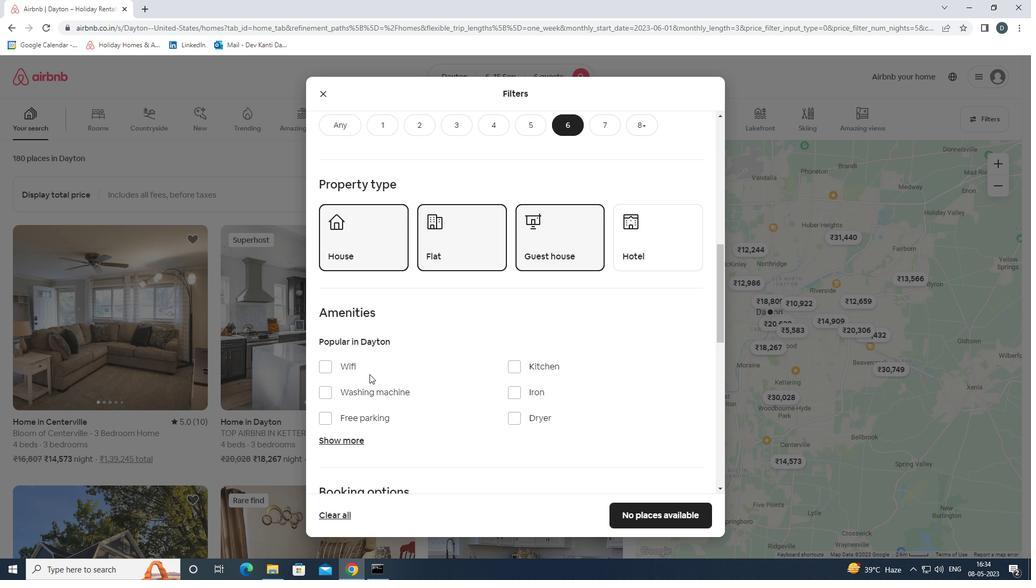
Action: Mouse pressed left at (357, 371)
Screenshot: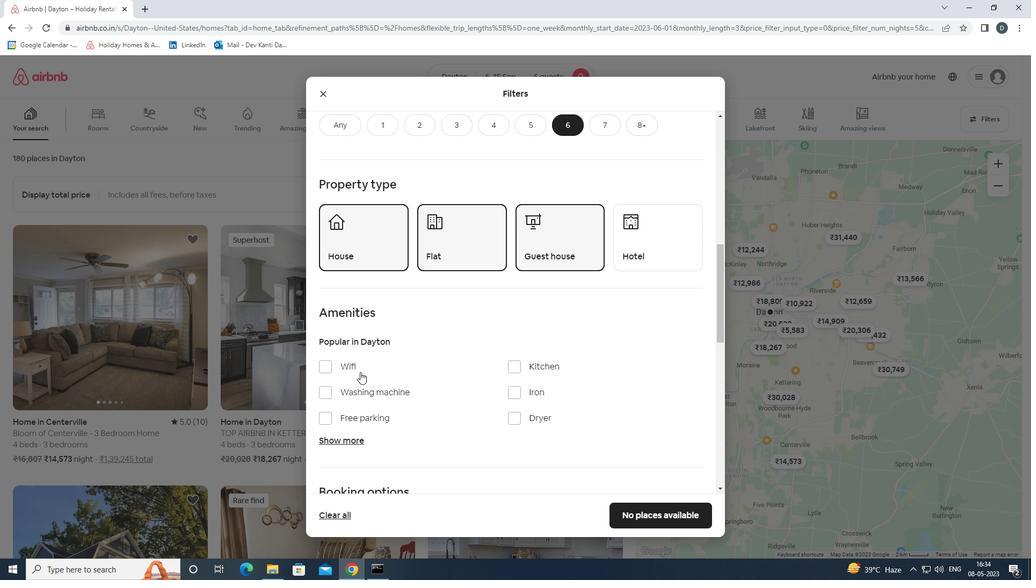 
Action: Mouse moved to (360, 416)
Screenshot: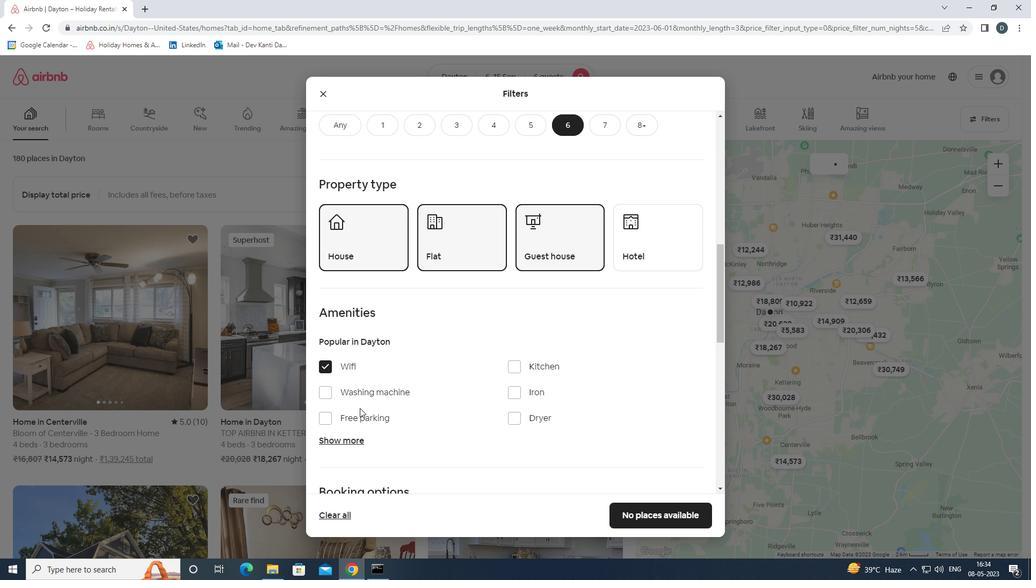 
Action: Mouse pressed left at (360, 416)
Screenshot: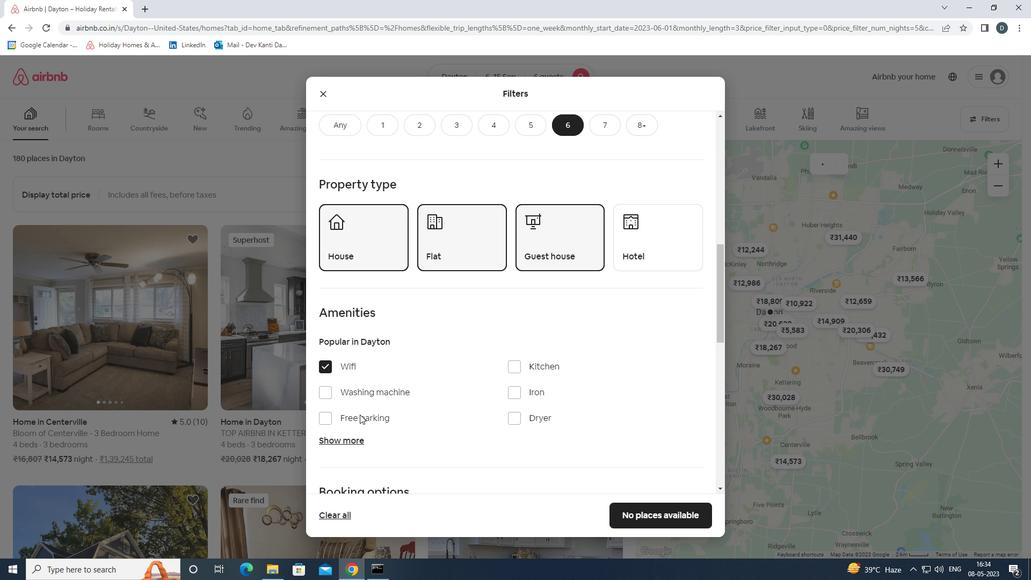 
Action: Mouse moved to (354, 438)
Screenshot: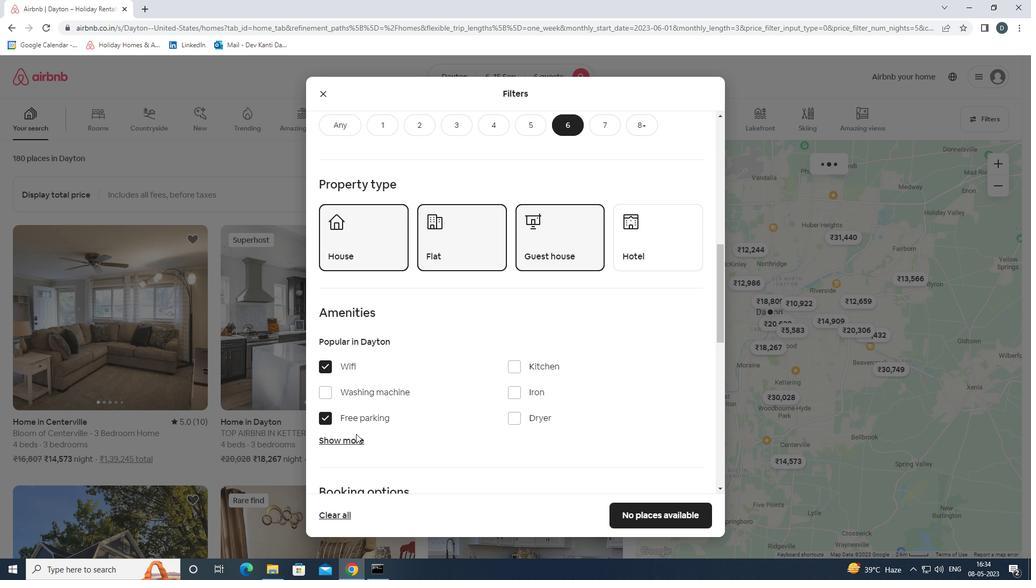 
Action: Mouse pressed left at (354, 438)
Screenshot: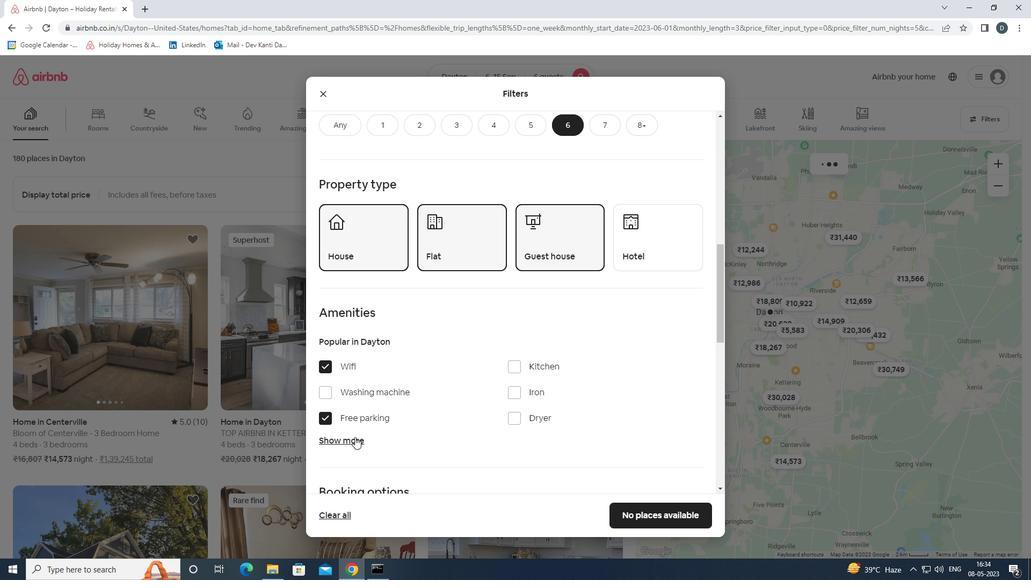 
Action: Mouse scrolled (354, 437) with delta (0, 0)
Screenshot: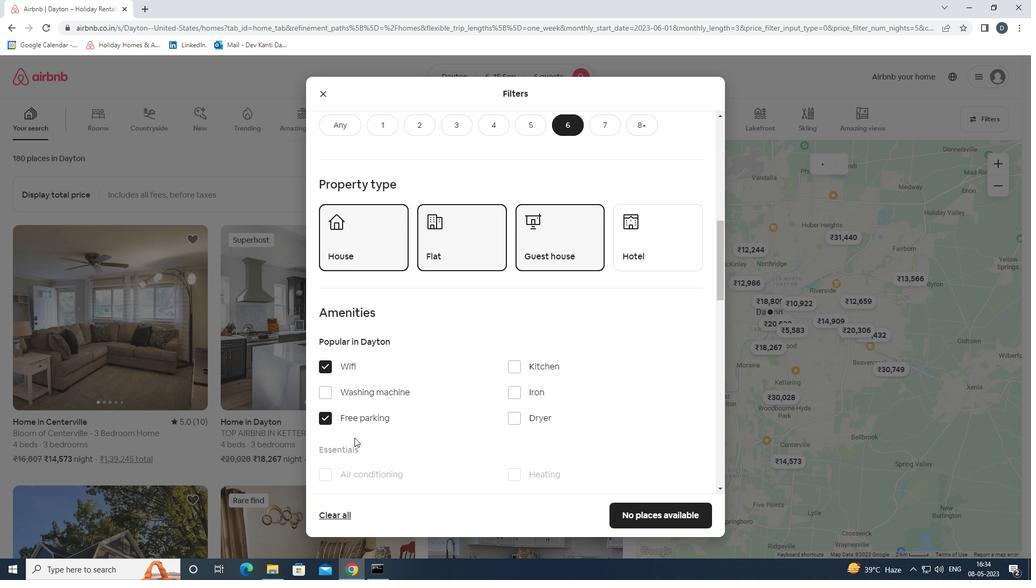 
Action: Mouse scrolled (354, 437) with delta (0, 0)
Screenshot: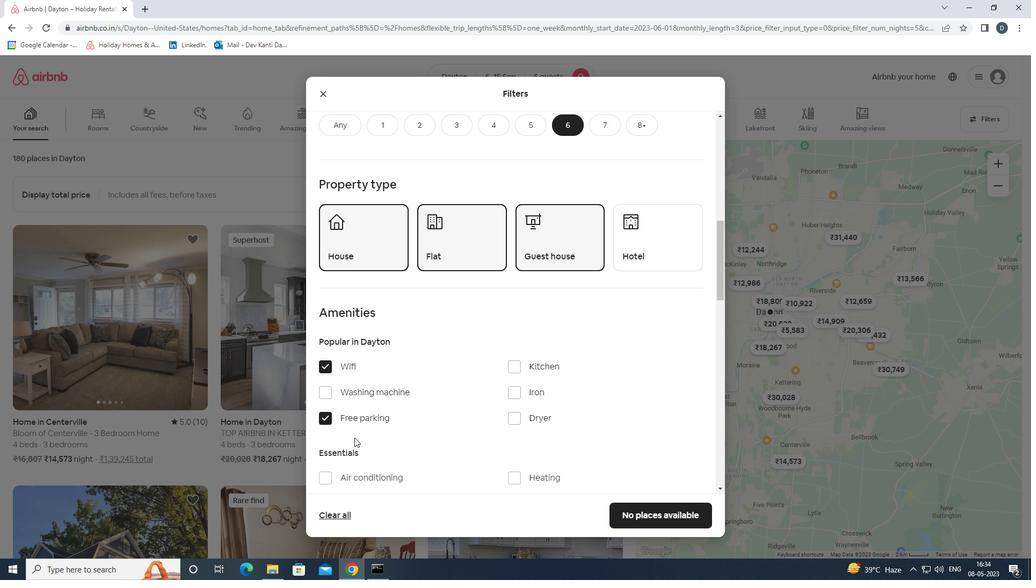
Action: Mouse scrolled (354, 437) with delta (0, 0)
Screenshot: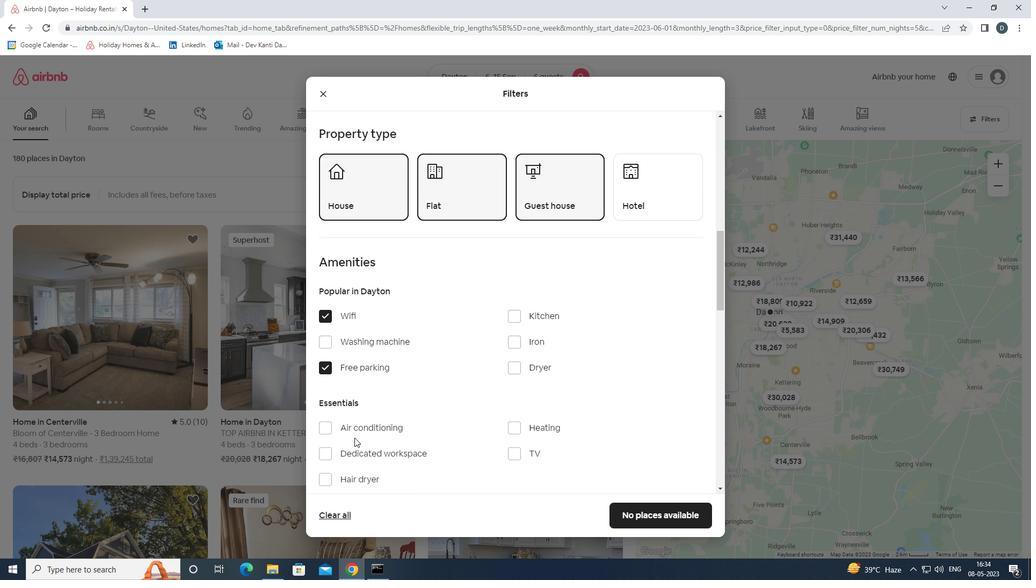 
Action: Mouse moved to (523, 346)
Screenshot: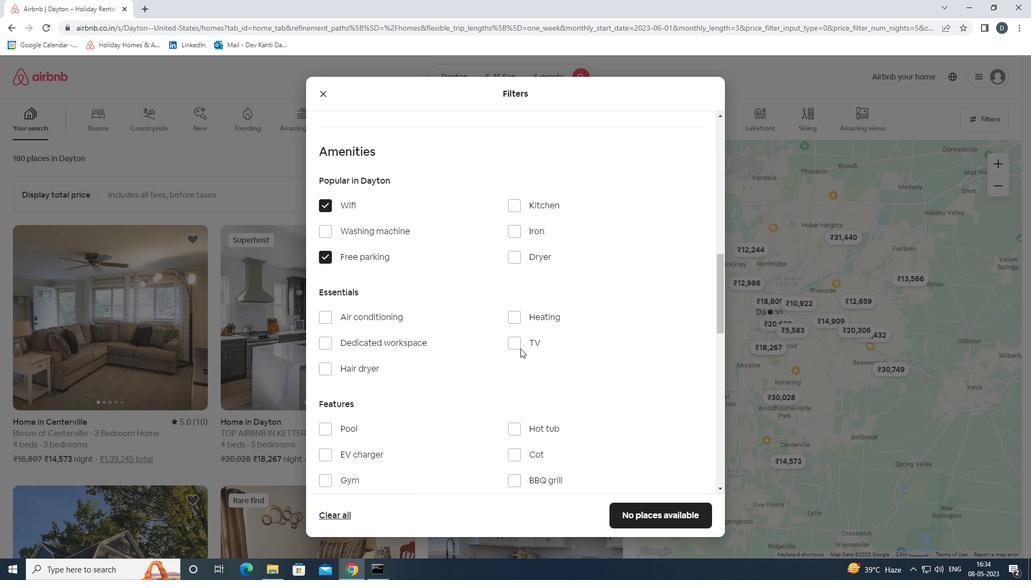 
Action: Mouse pressed left at (523, 346)
Screenshot: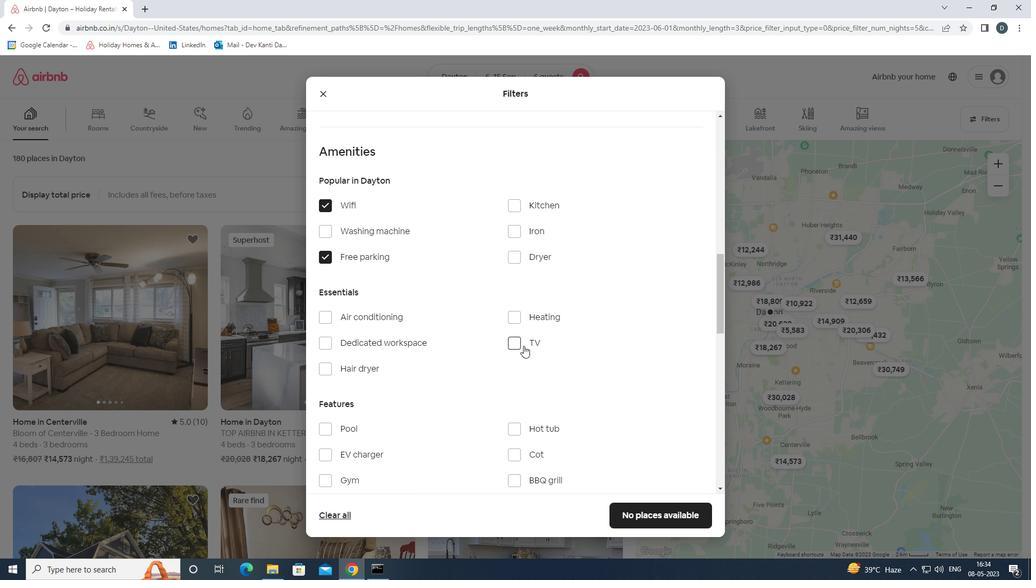 
Action: Mouse moved to (523, 344)
Screenshot: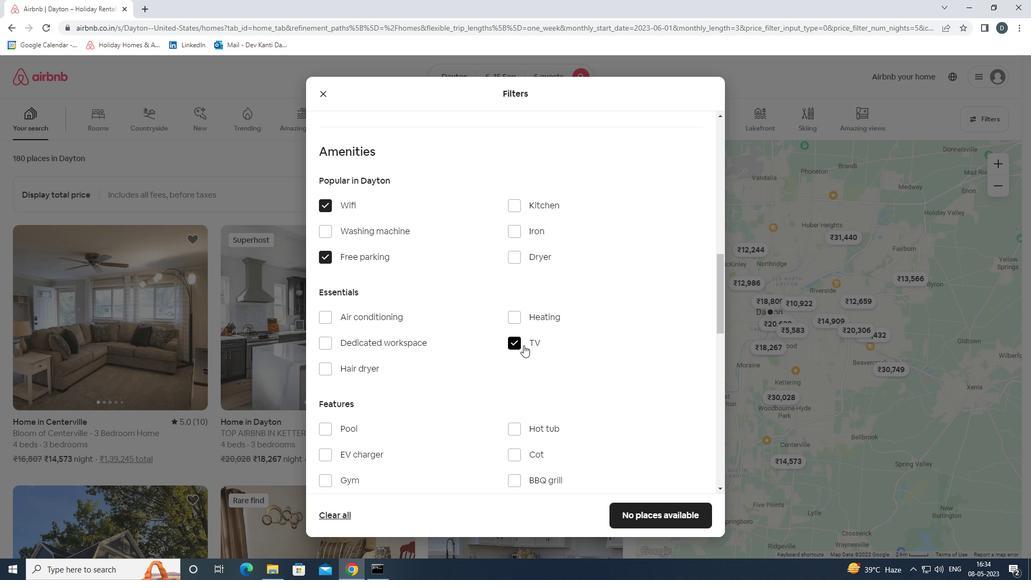 
Action: Mouse scrolled (523, 343) with delta (0, 0)
Screenshot: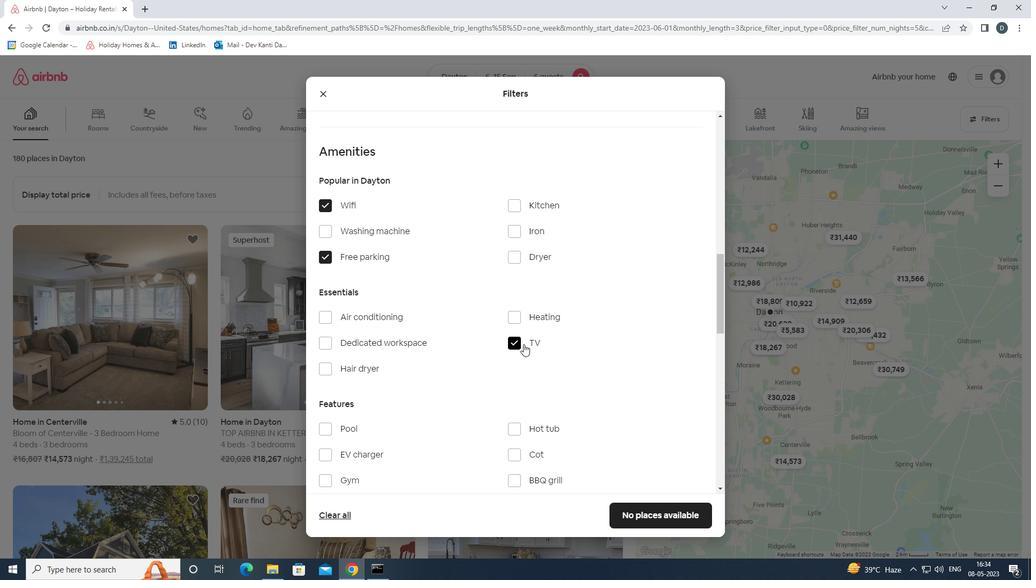 
Action: Mouse scrolled (523, 343) with delta (0, 0)
Screenshot: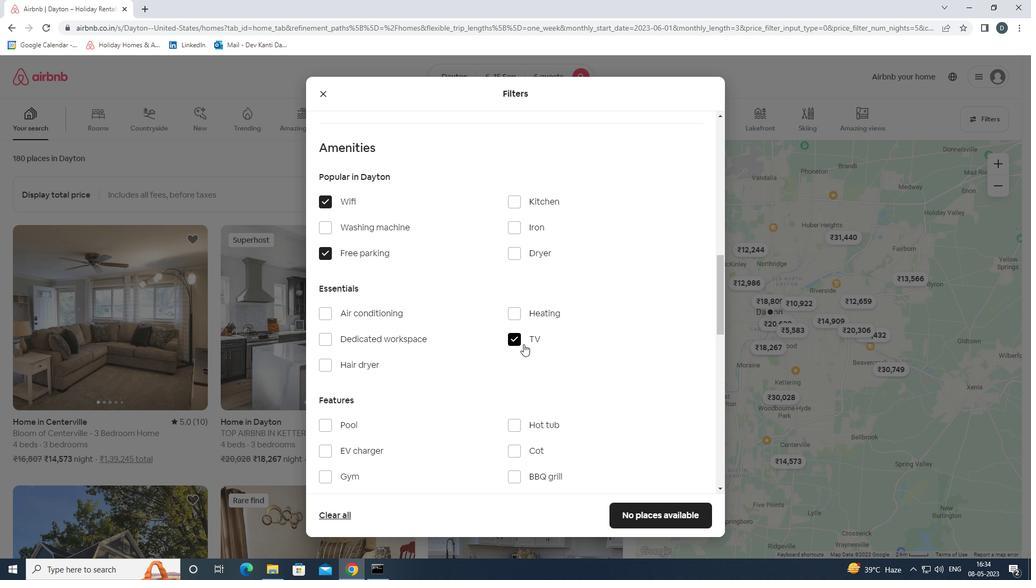 
Action: Mouse moved to (368, 374)
Screenshot: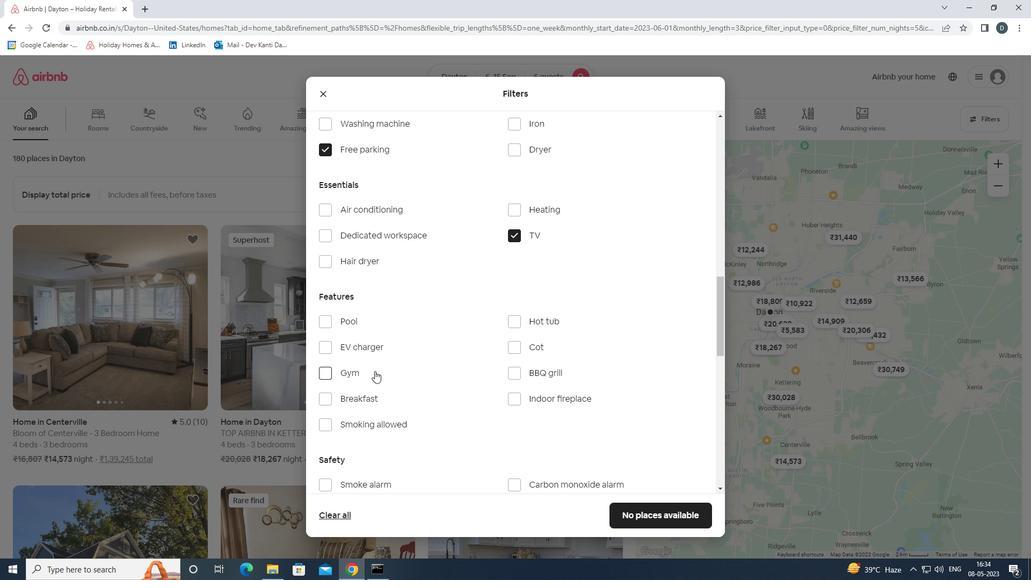
Action: Mouse pressed left at (368, 374)
Screenshot: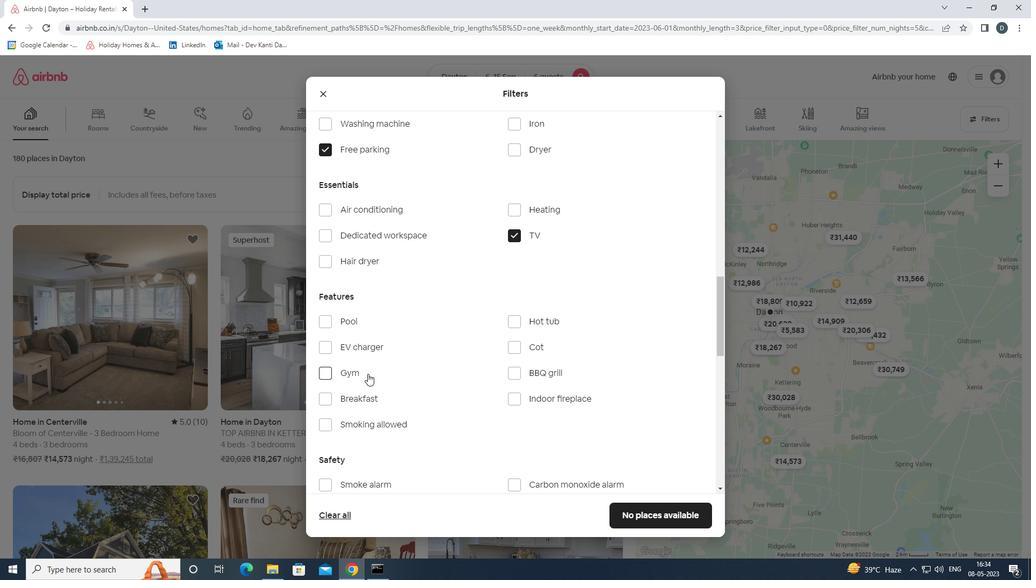 
Action: Mouse moved to (363, 398)
Screenshot: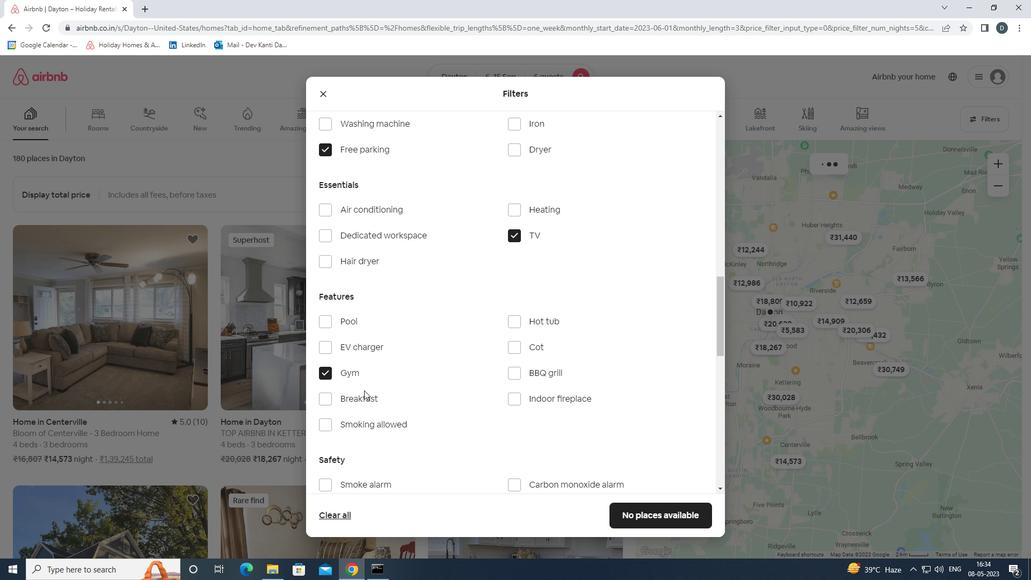 
Action: Mouse pressed left at (363, 398)
Screenshot: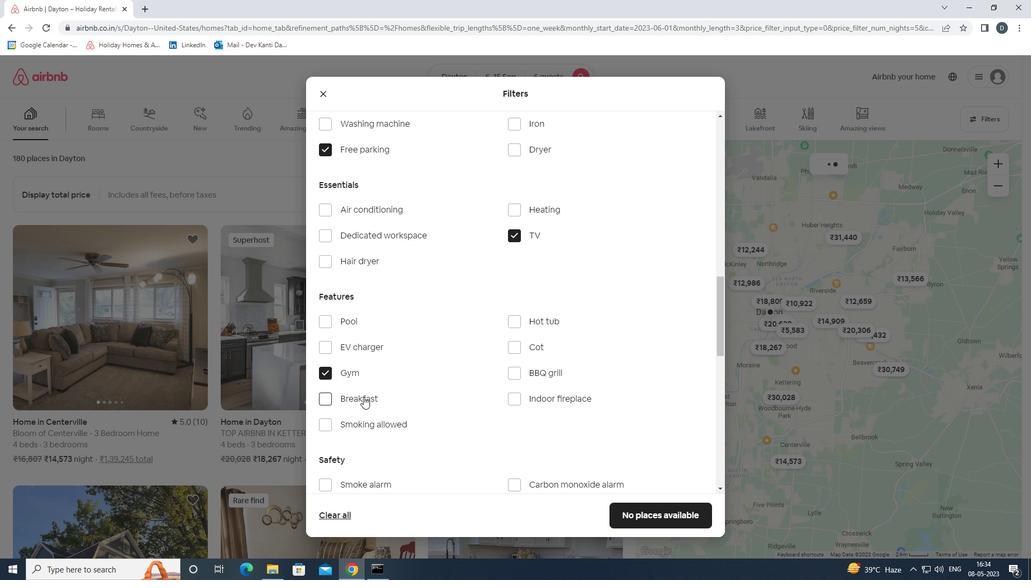 
Action: Mouse moved to (421, 392)
Screenshot: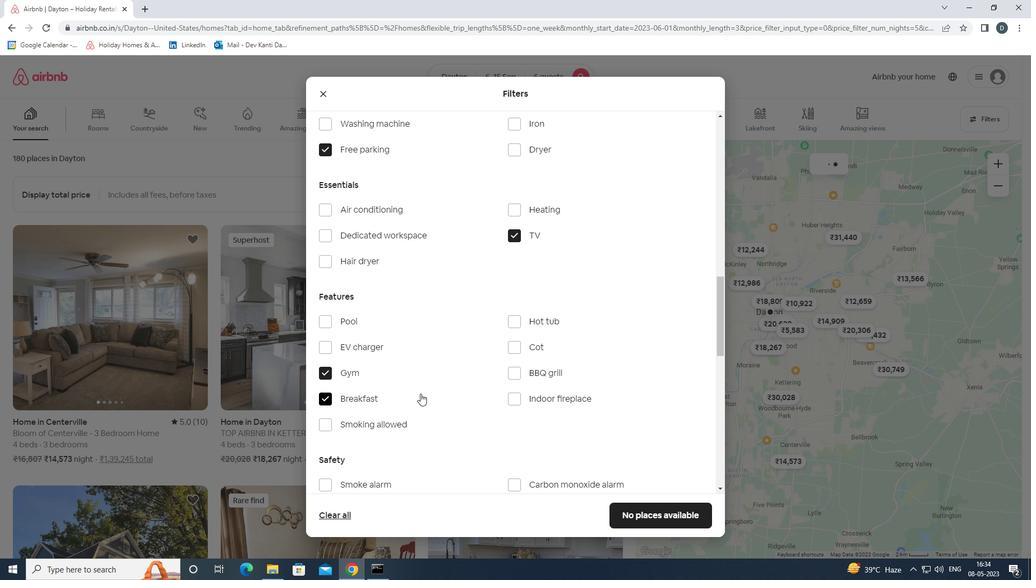 
Action: Mouse scrolled (421, 392) with delta (0, 0)
Screenshot: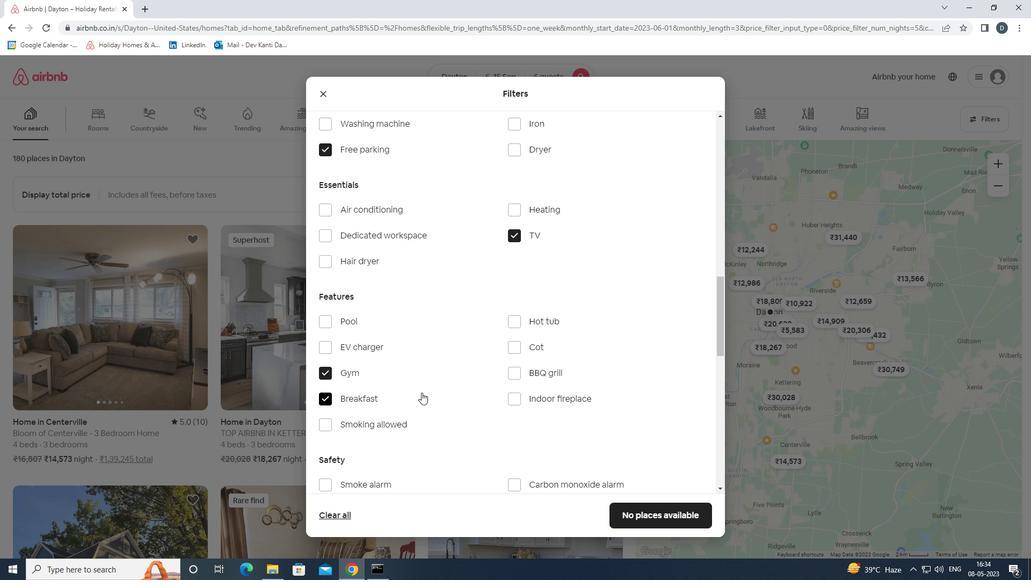 
Action: Mouse scrolled (421, 392) with delta (0, 0)
Screenshot: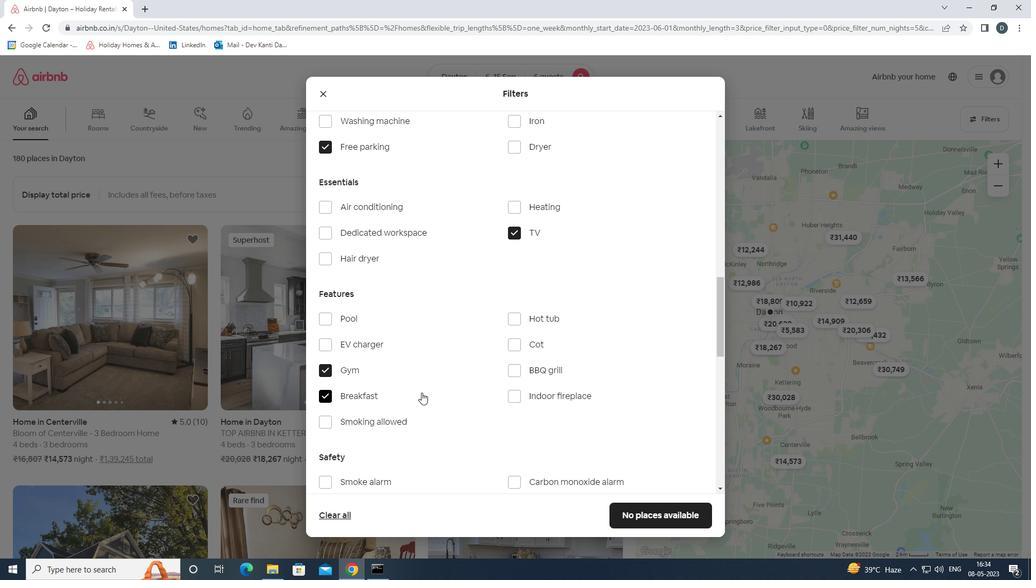 
Action: Mouse scrolled (421, 392) with delta (0, 0)
Screenshot: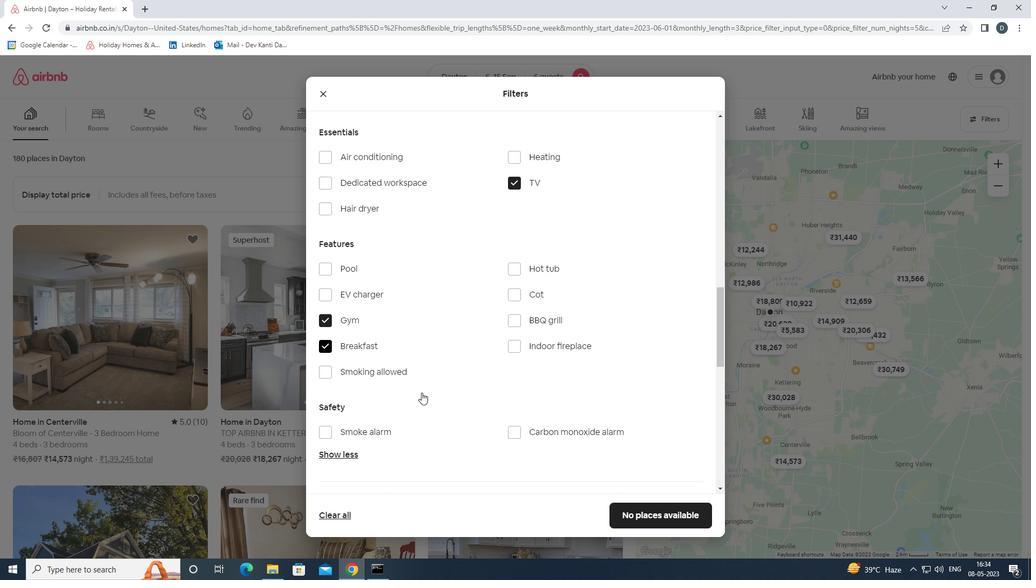 
Action: Mouse scrolled (421, 392) with delta (0, 0)
Screenshot: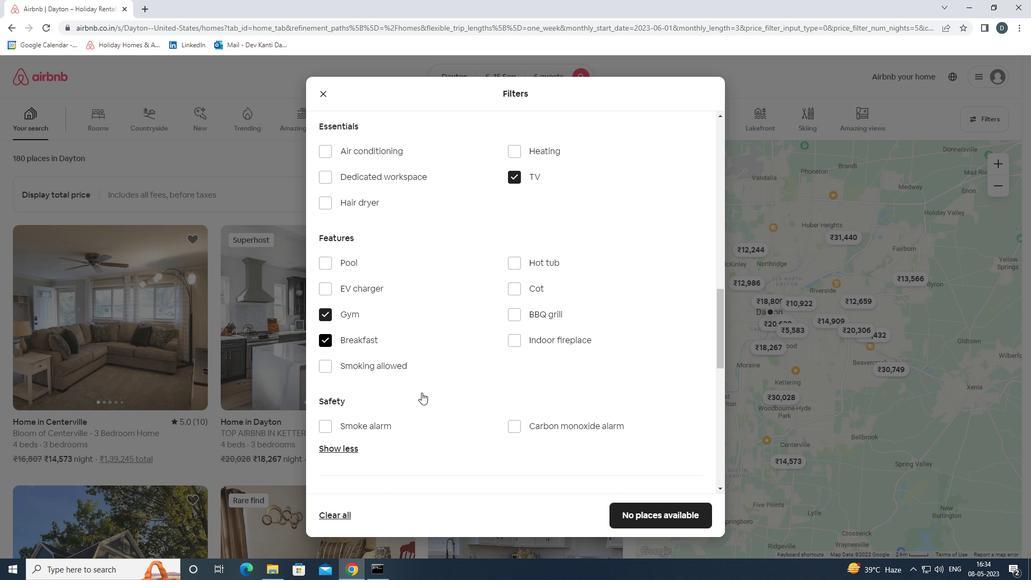 
Action: Mouse moved to (690, 418)
Screenshot: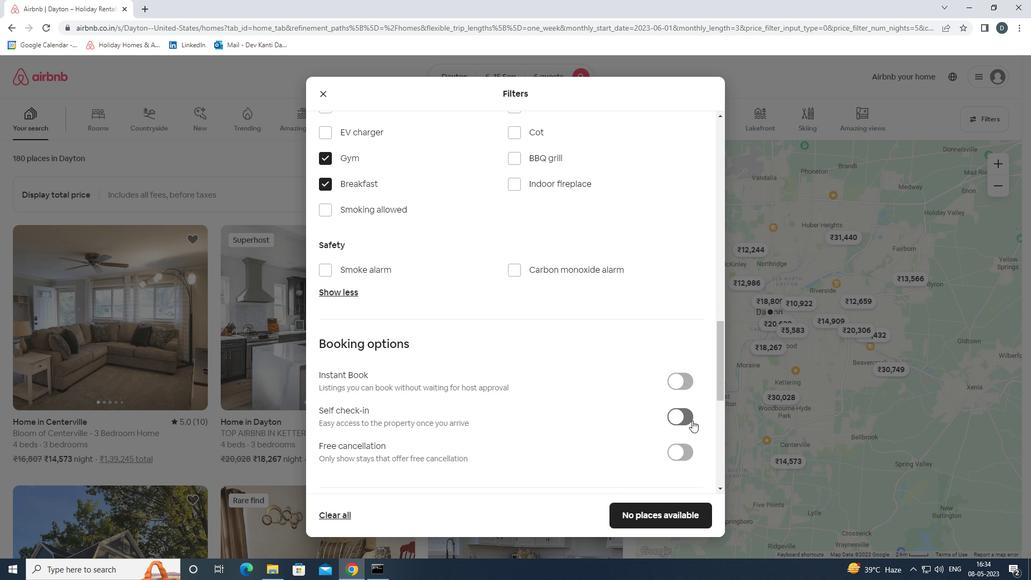 
Action: Mouse pressed left at (690, 418)
Screenshot: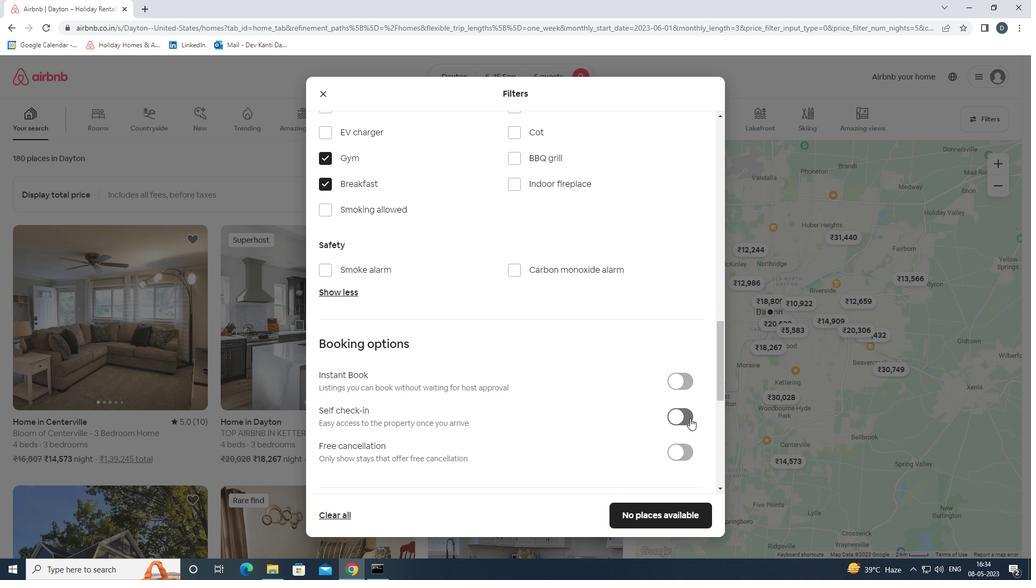 
Action: Mouse moved to (506, 422)
Screenshot: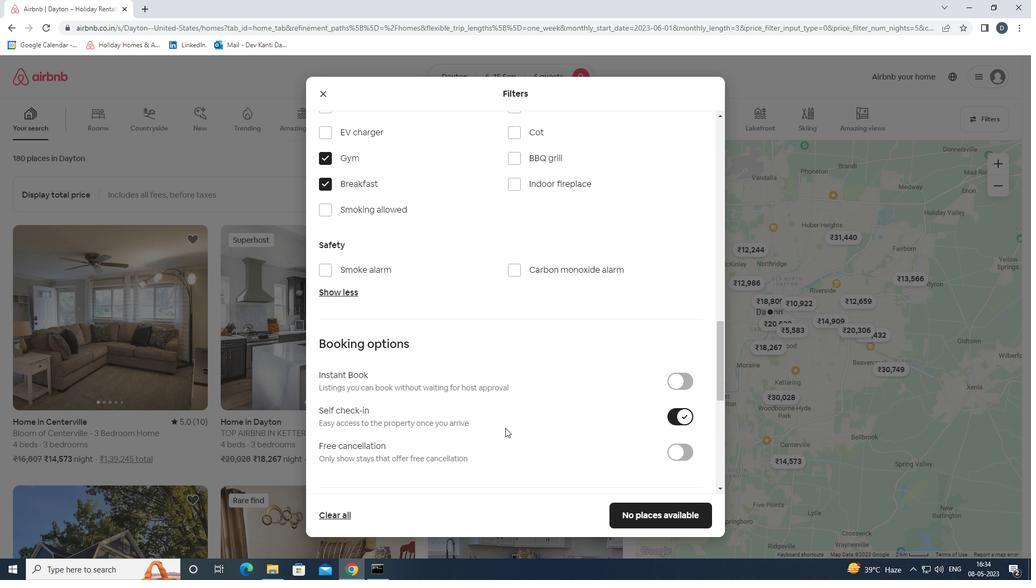 
Action: Mouse scrolled (506, 422) with delta (0, 0)
Screenshot: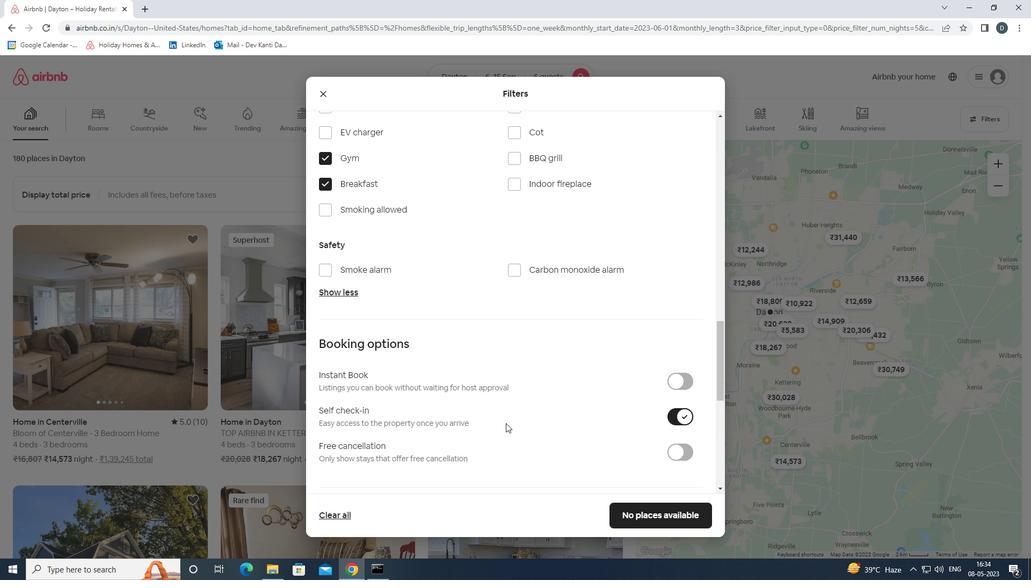 
Action: Mouse scrolled (506, 422) with delta (0, 0)
Screenshot: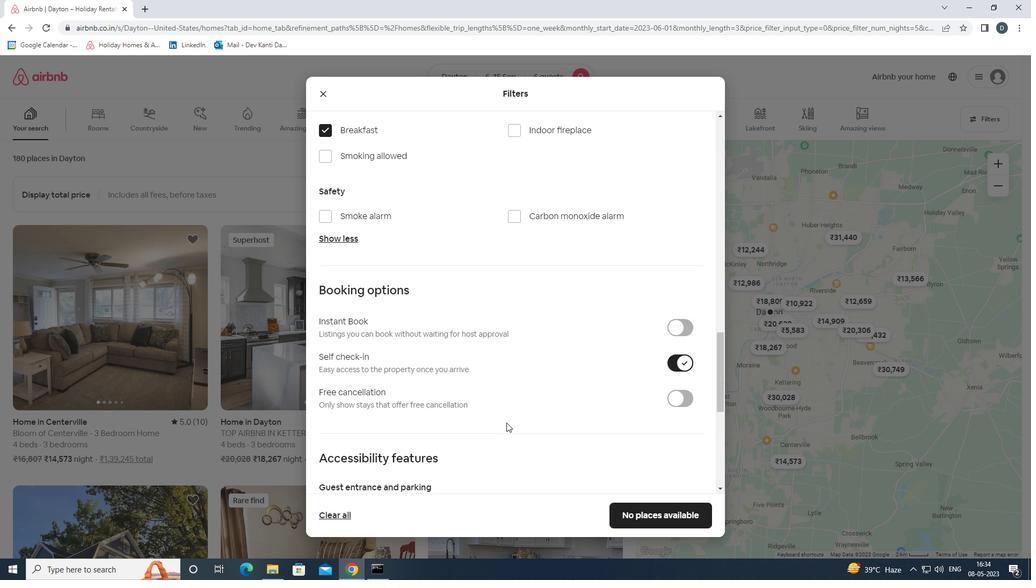 
Action: Mouse scrolled (506, 422) with delta (0, 0)
Screenshot: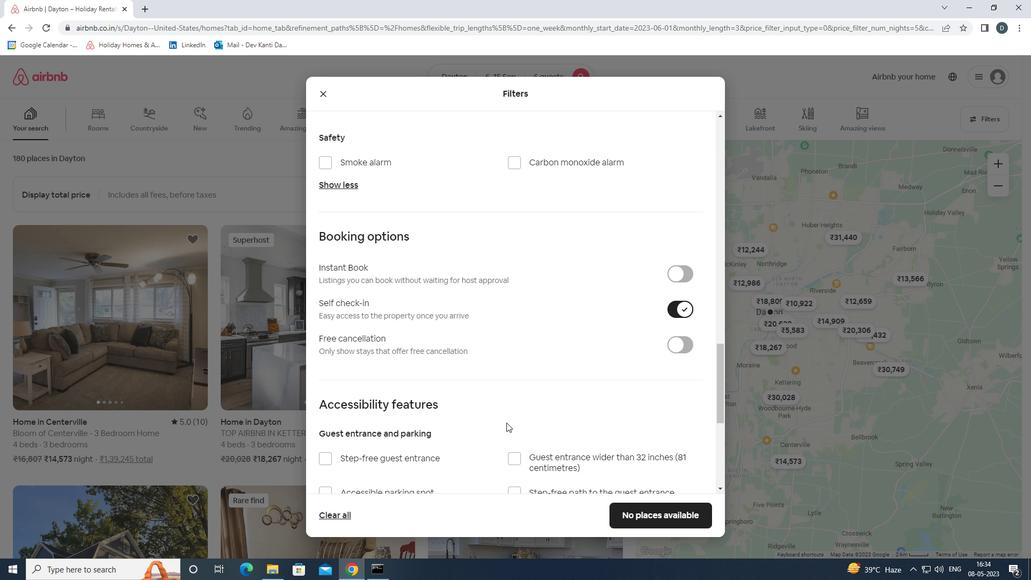 
Action: Mouse scrolled (506, 422) with delta (0, 0)
Screenshot: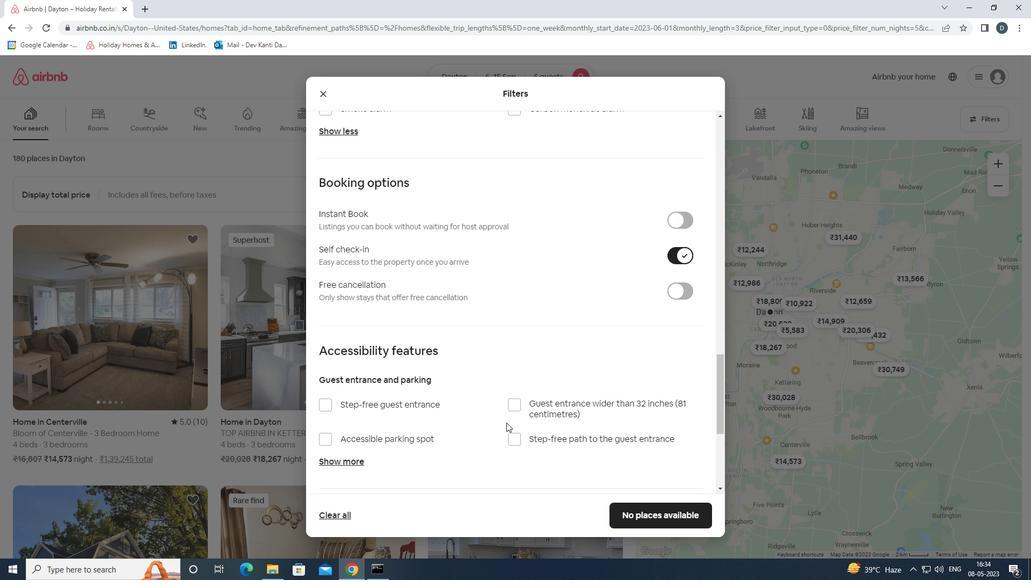 
Action: Mouse scrolled (506, 422) with delta (0, 0)
Screenshot: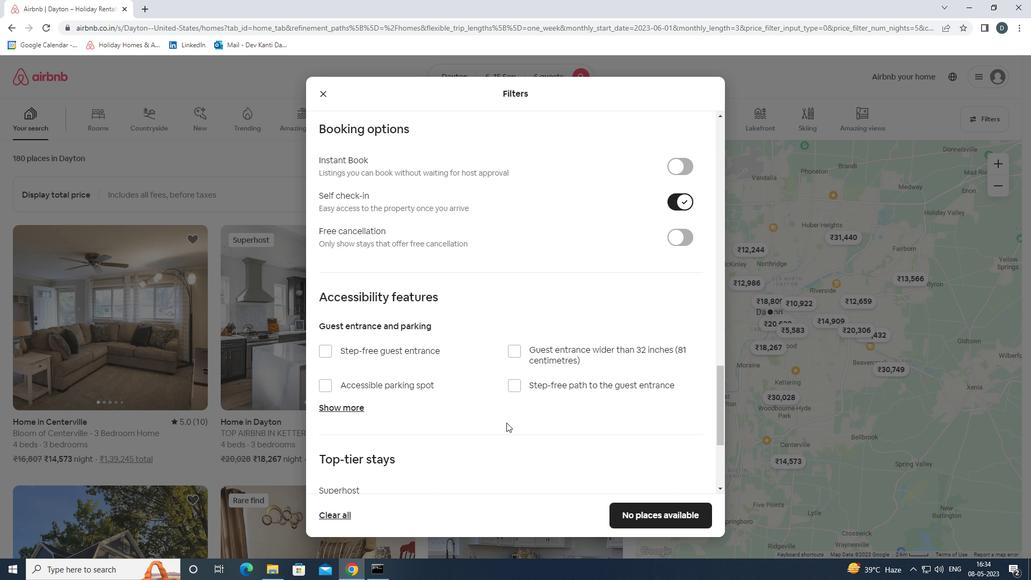 
Action: Mouse scrolled (506, 422) with delta (0, 0)
Screenshot: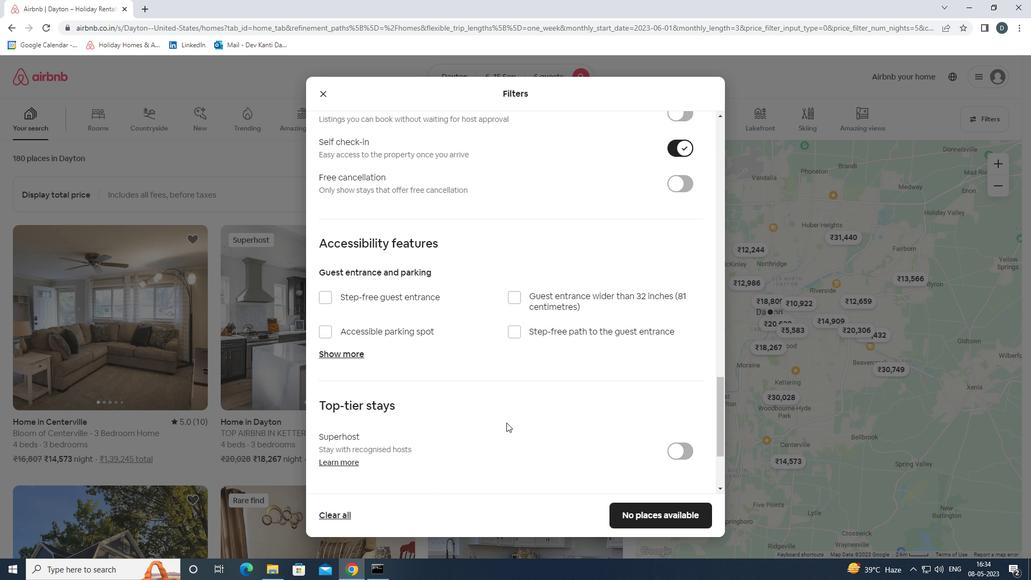 
Action: Mouse scrolled (506, 422) with delta (0, 0)
Screenshot: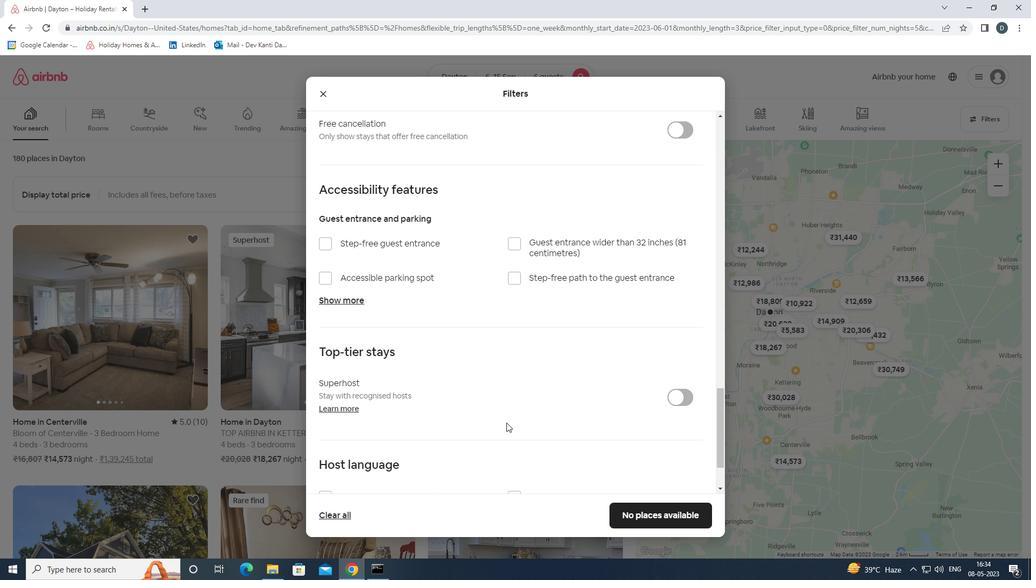 
Action: Mouse scrolled (506, 422) with delta (0, 0)
Screenshot: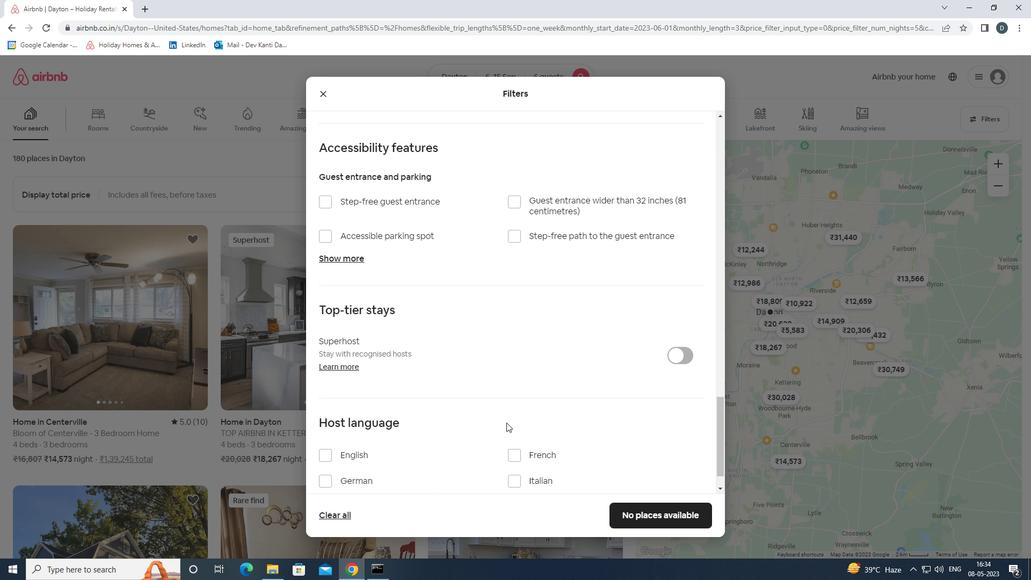 
Action: Mouse moved to (372, 424)
Screenshot: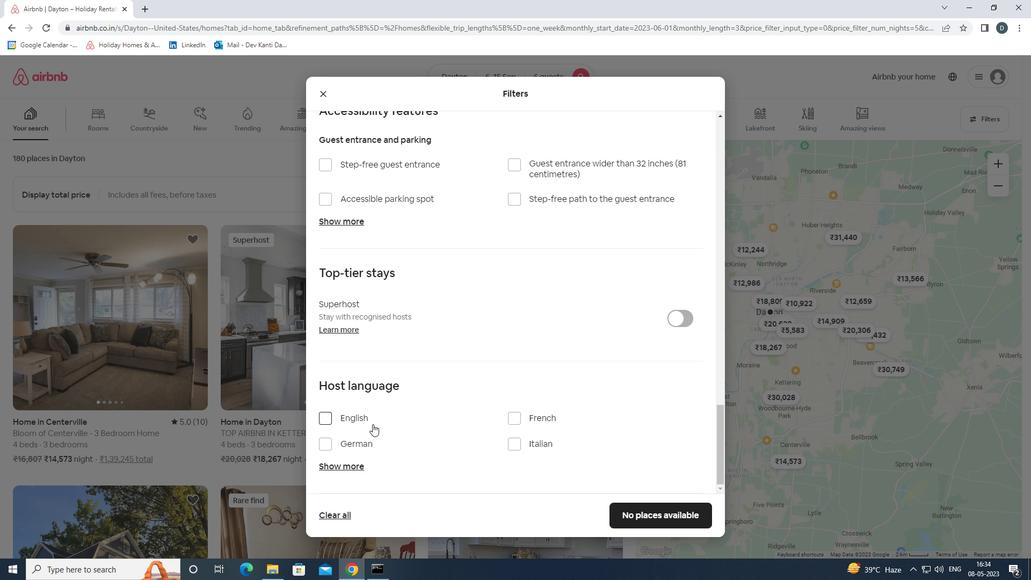 
Action: Mouse pressed left at (372, 424)
Screenshot: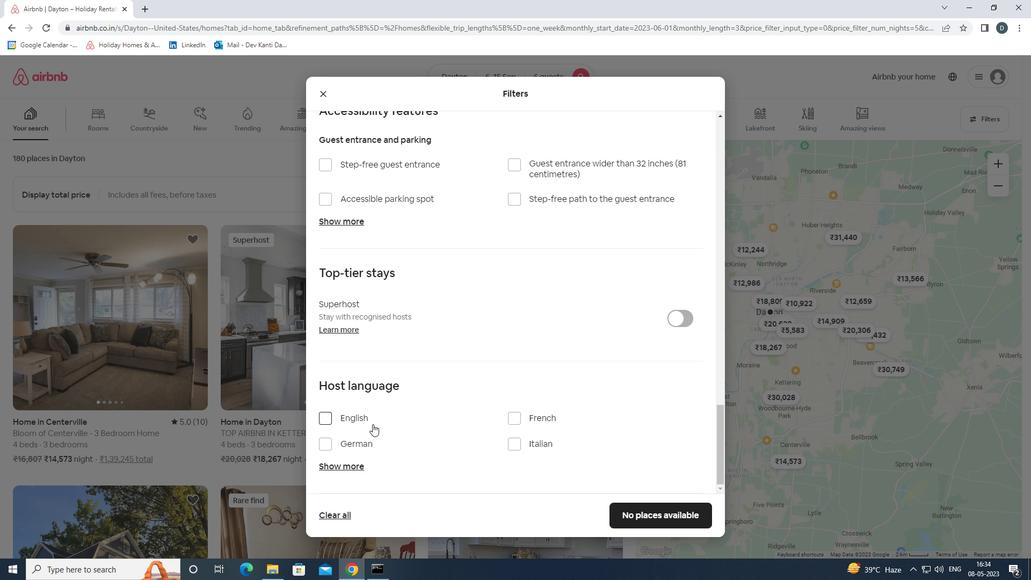 
Action: Mouse moved to (650, 514)
Screenshot: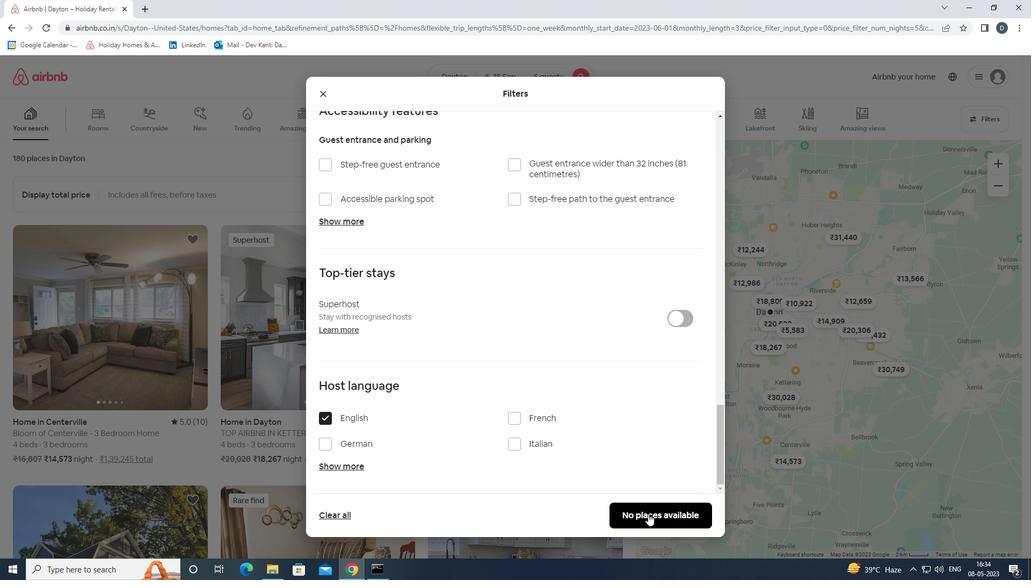 
Action: Mouse pressed left at (650, 514)
Screenshot: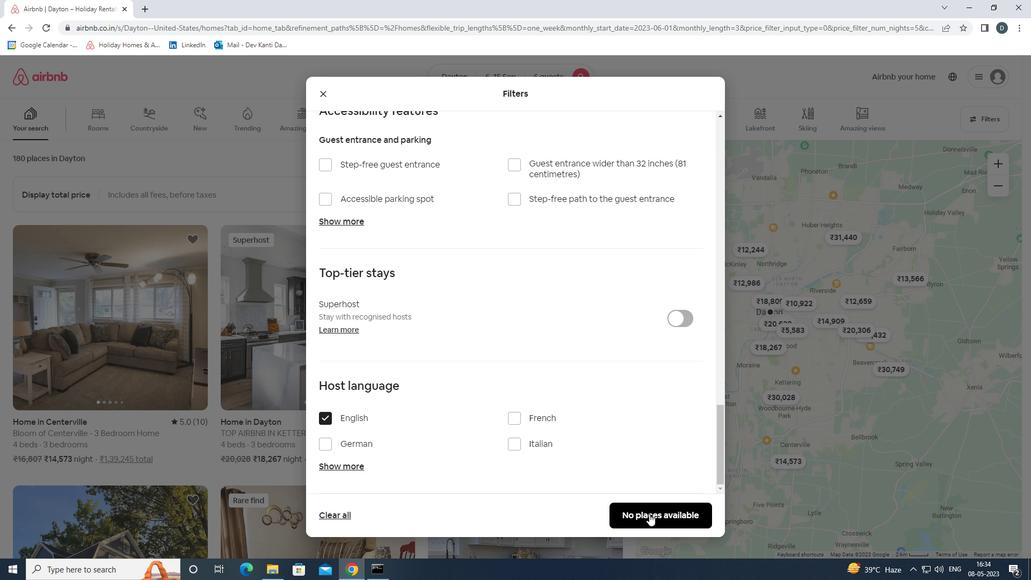 
Action: Mouse moved to (649, 483)
Screenshot: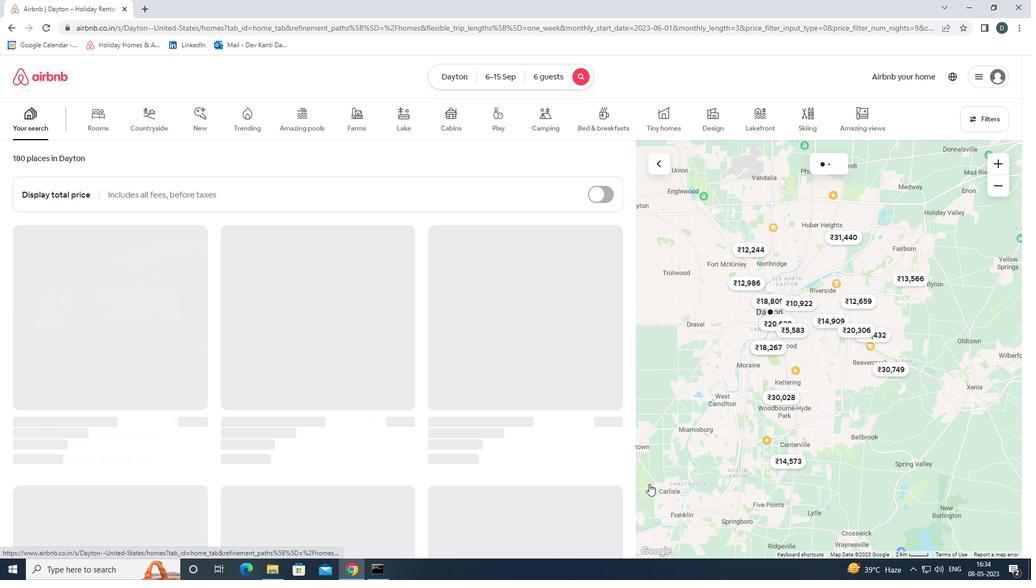 
